 Task: Find connections with filter location Yingbazha with filter topic #communitybuildingwith filter profile language Spanish with filter current company JKCement with filter school INDIRA GANDHI DELHI TECHNICAL UNIVERSITY FOR WOMEN with filter industry Security and Investigations with filter service category Retirement Planning with filter keywords title Physicist
Action: Mouse moved to (460, 482)
Screenshot: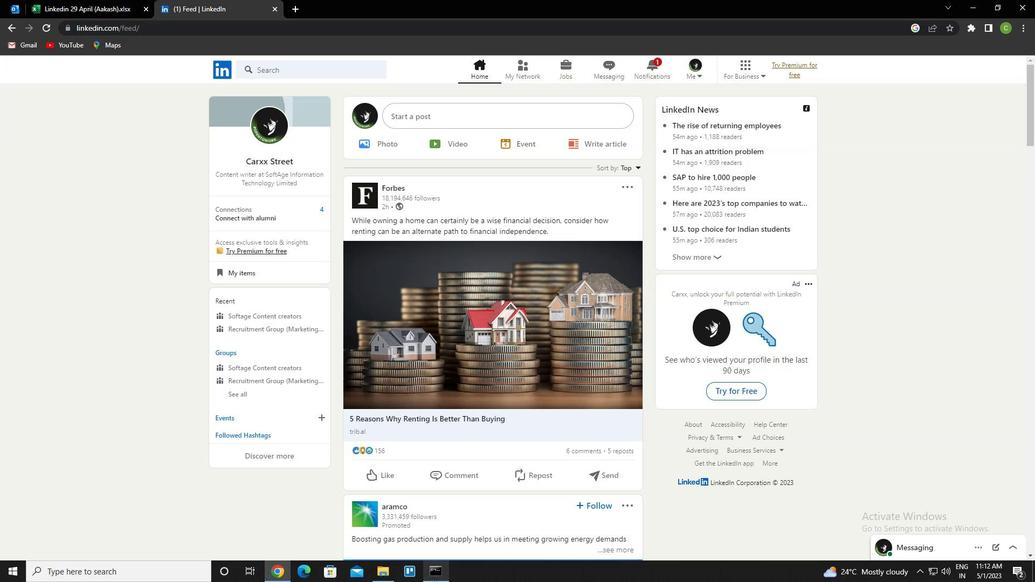 
Action: Mouse scrolled (460, 483) with delta (0, 0)
Screenshot: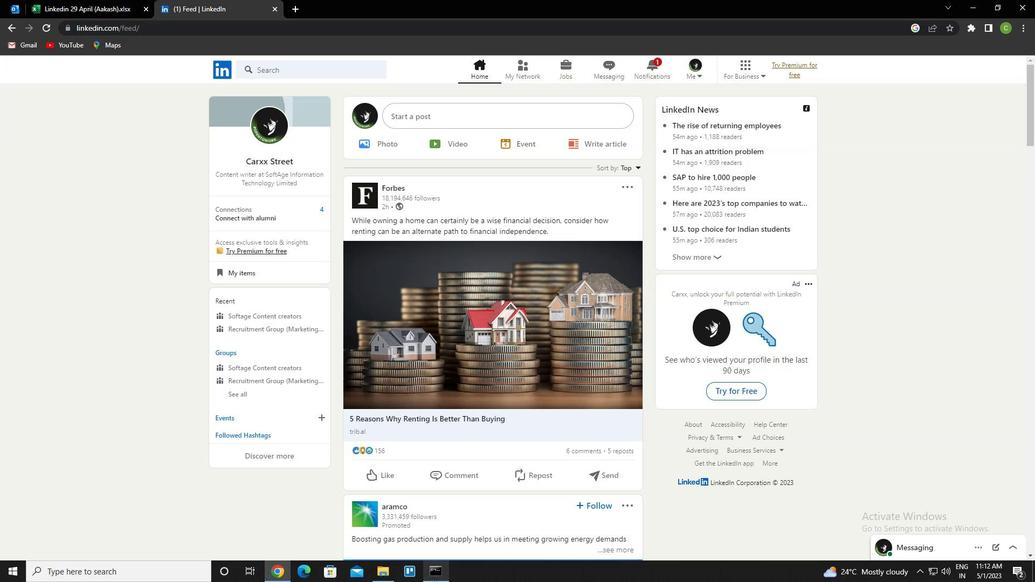 
Action: Mouse moved to (530, 73)
Screenshot: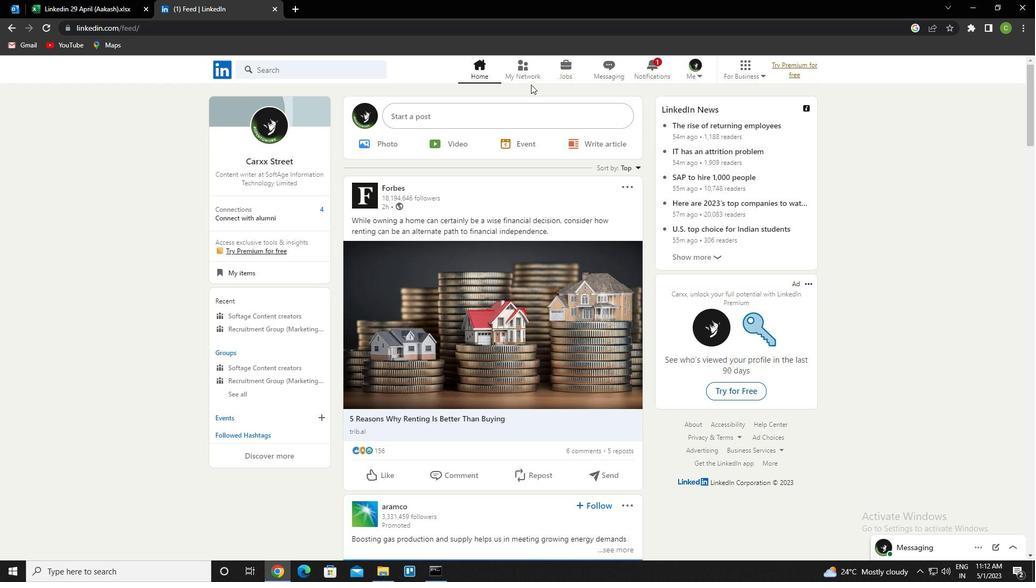 
Action: Mouse pressed left at (530, 73)
Screenshot: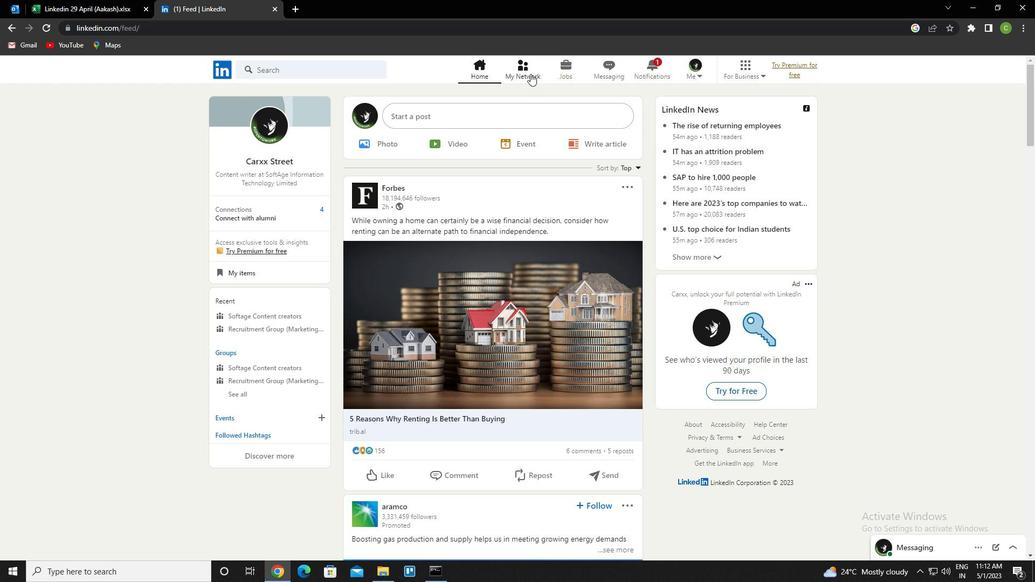 
Action: Mouse moved to (327, 134)
Screenshot: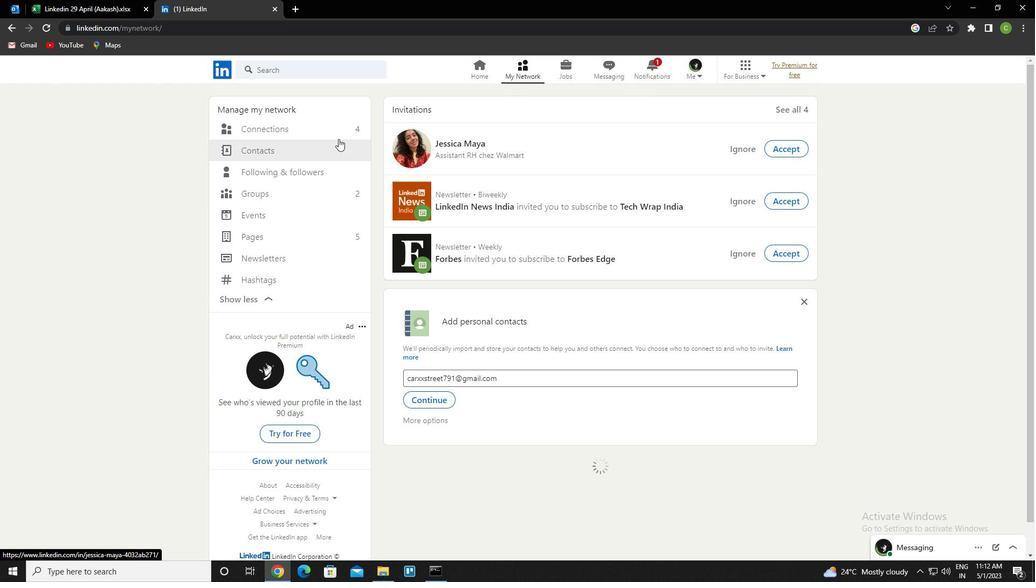 
Action: Mouse pressed left at (327, 134)
Screenshot: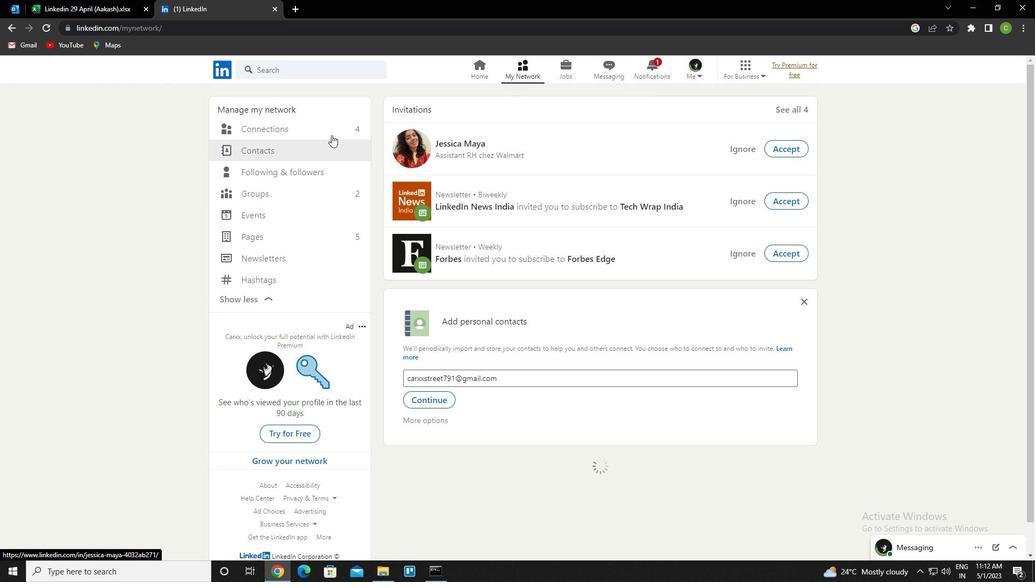 
Action: Mouse moved to (608, 128)
Screenshot: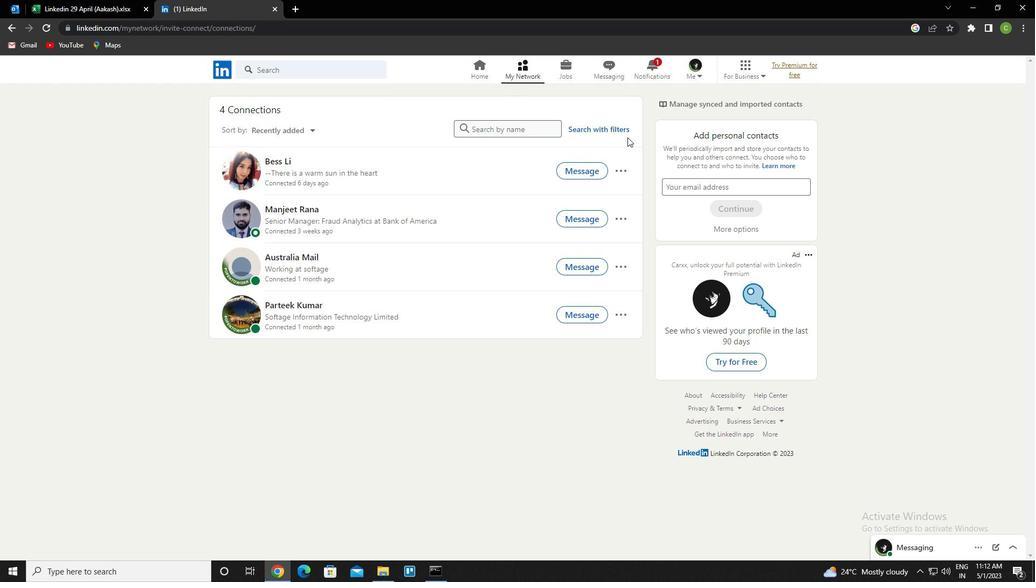 
Action: Mouse pressed left at (608, 128)
Screenshot: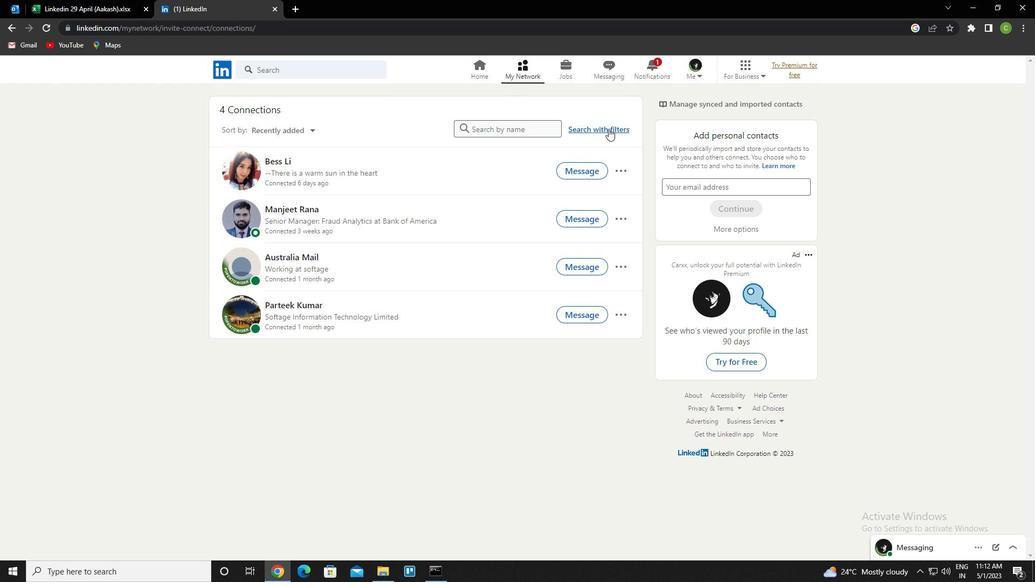 
Action: Mouse moved to (559, 94)
Screenshot: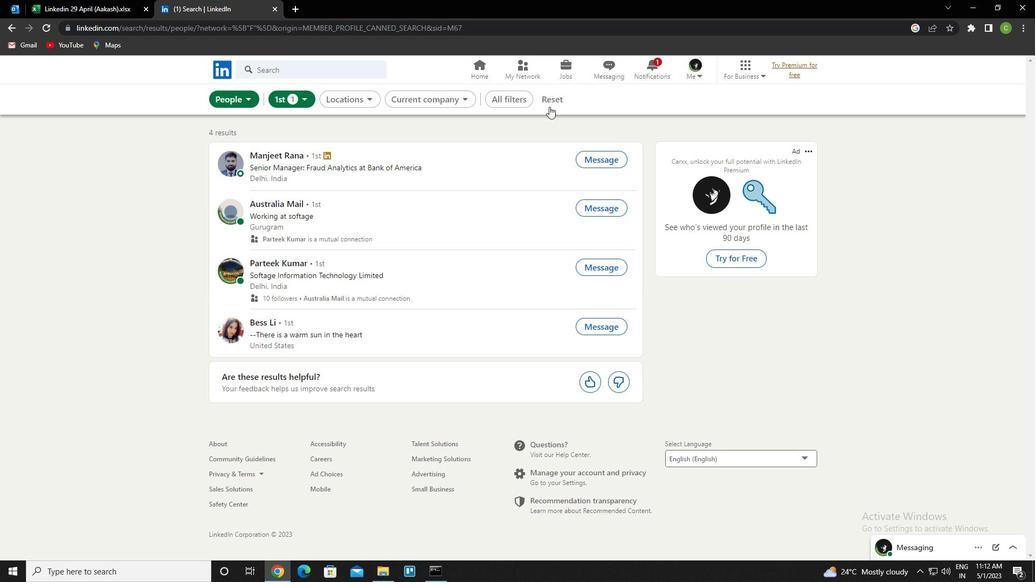 
Action: Mouse pressed left at (559, 94)
Screenshot: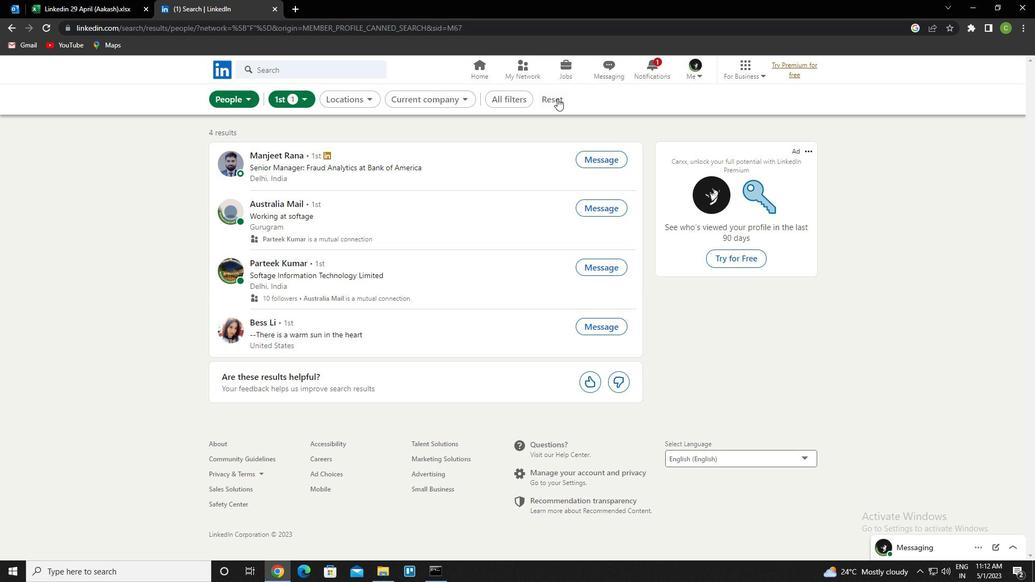 
Action: Mouse moved to (541, 101)
Screenshot: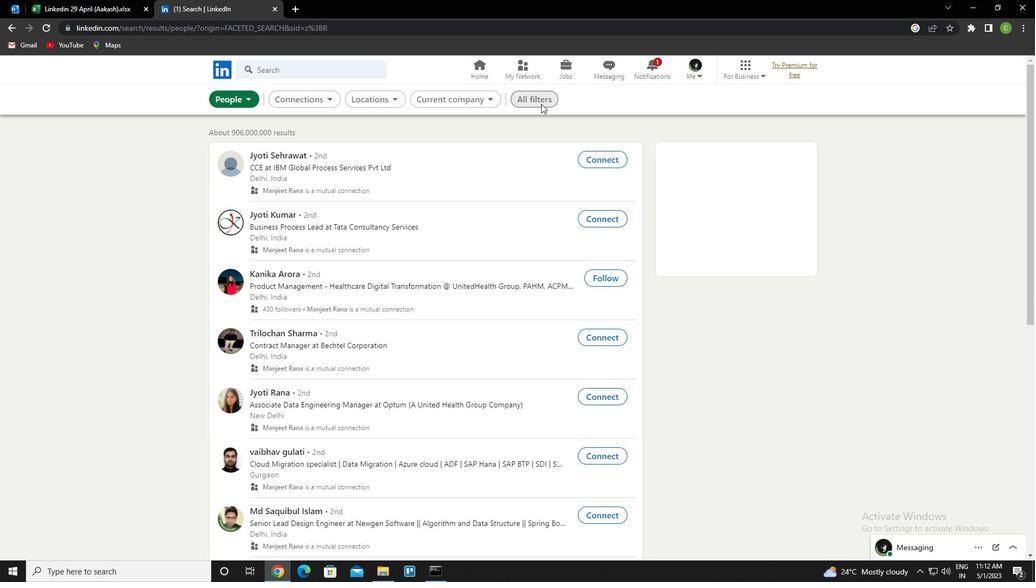 
Action: Mouse pressed left at (541, 101)
Screenshot: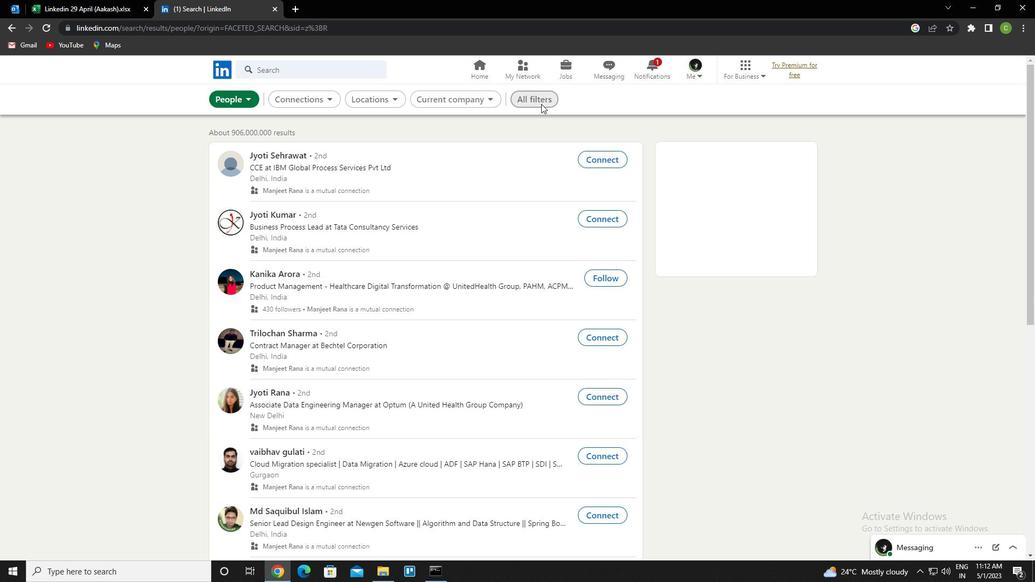 
Action: Mouse moved to (889, 352)
Screenshot: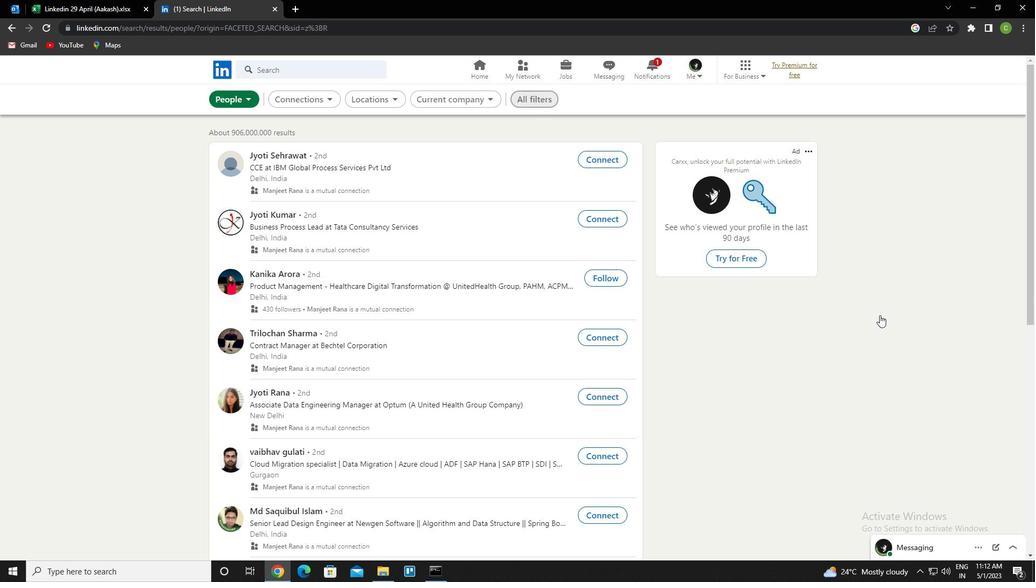 
Action: Mouse scrolled (889, 351) with delta (0, 0)
Screenshot: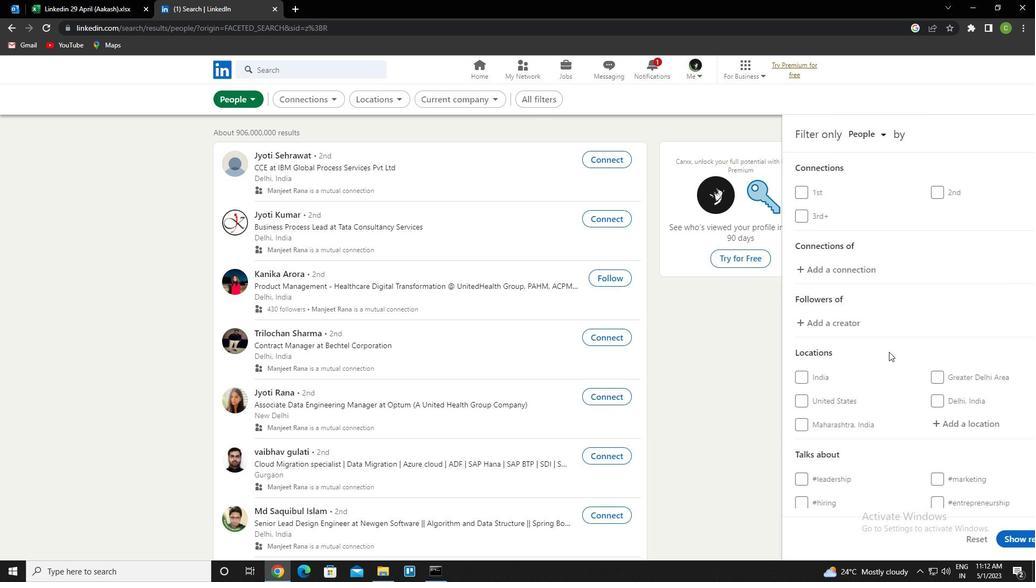 
Action: Mouse scrolled (889, 351) with delta (0, 0)
Screenshot: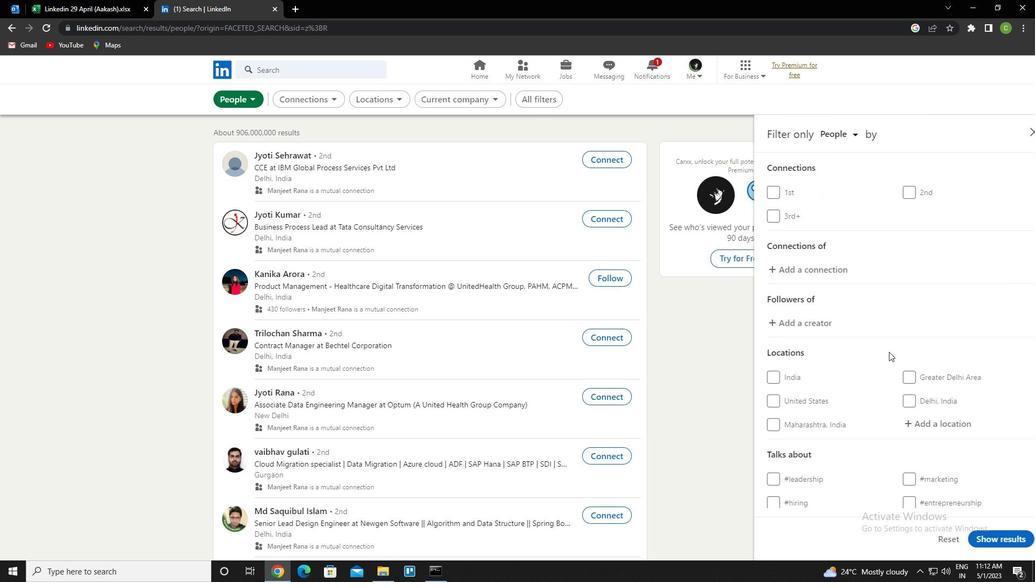 
Action: Mouse scrolled (889, 351) with delta (0, 0)
Screenshot: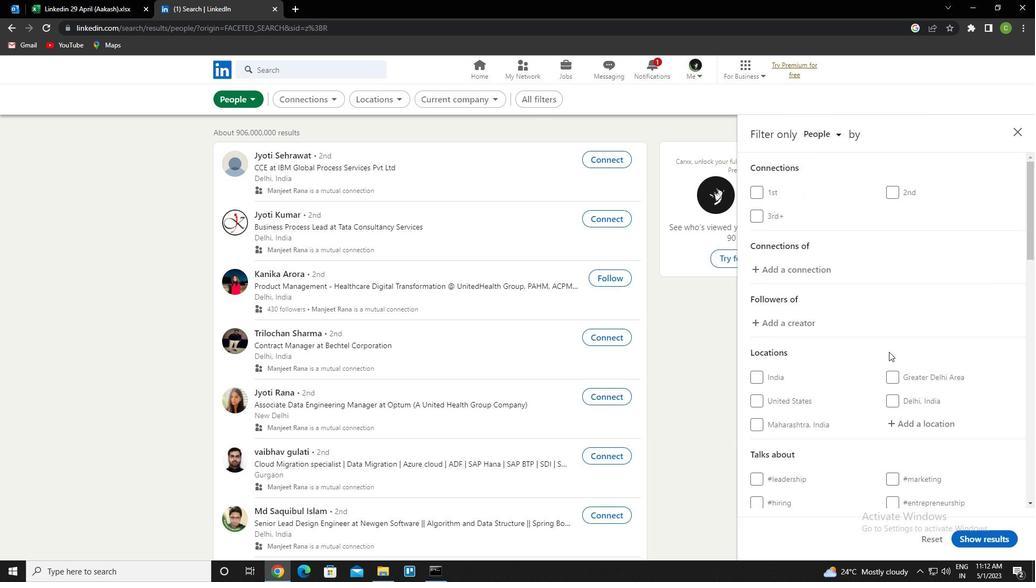 
Action: Mouse moved to (918, 263)
Screenshot: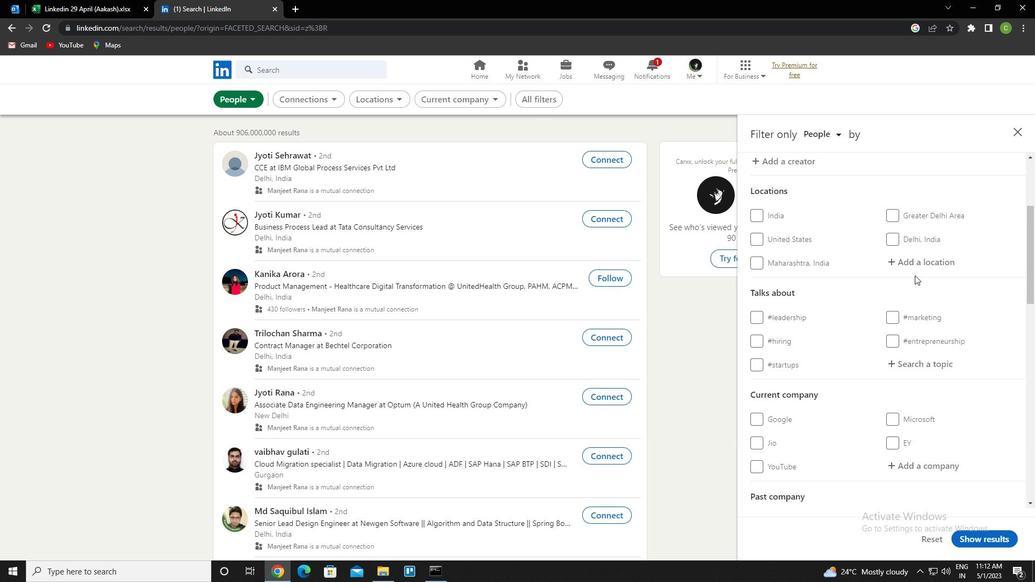 
Action: Mouse pressed left at (918, 263)
Screenshot: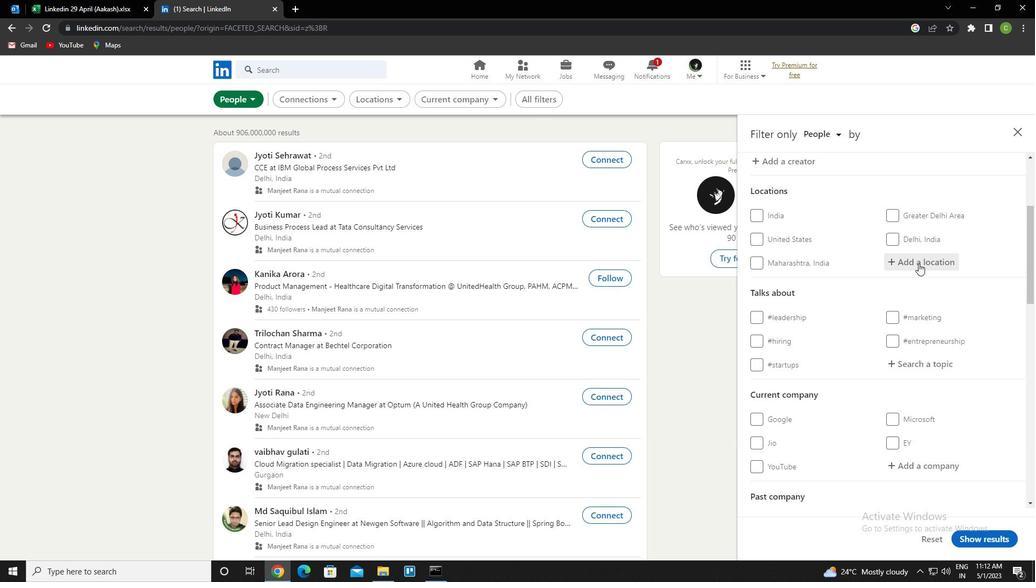 
Action: Key pressed <Key.caps_lock>y<Key.caps_lock>ingbaz<Key.backspace><Key.backspace>anz<Key.backspace><Key.backspace>zha<Key.enter>
Screenshot: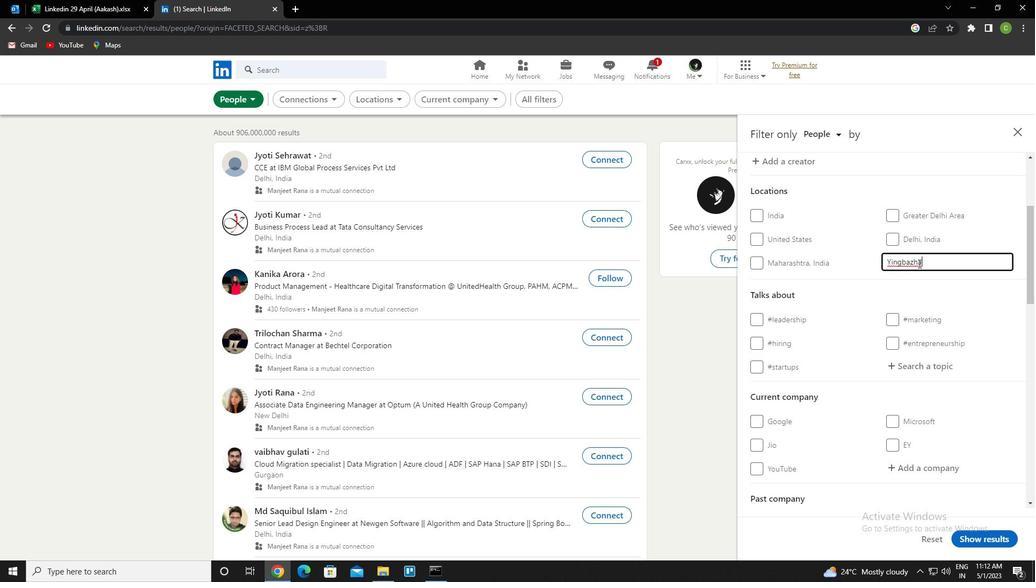 
Action: Mouse moved to (927, 282)
Screenshot: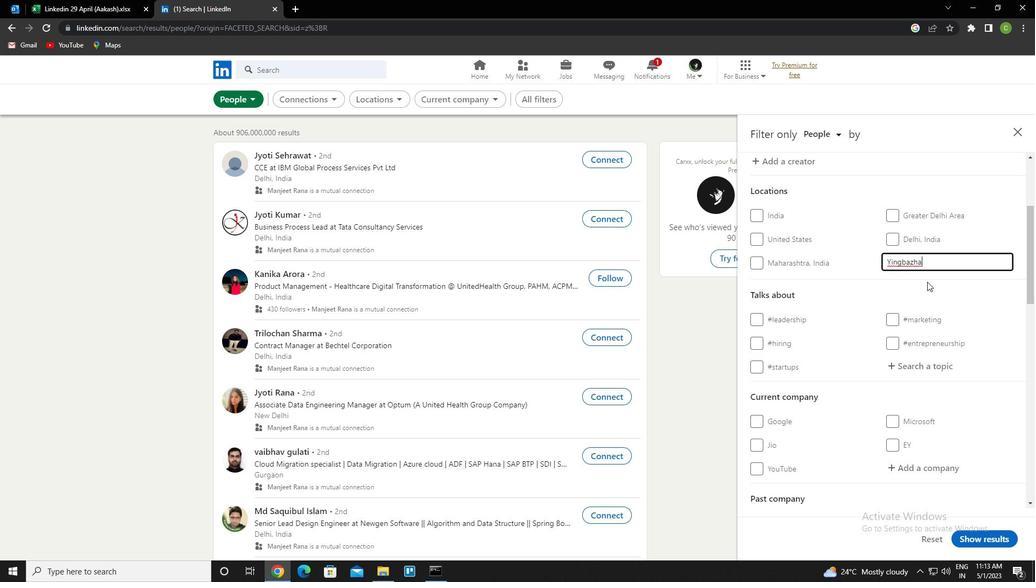 
Action: Mouse scrolled (927, 281) with delta (0, 0)
Screenshot: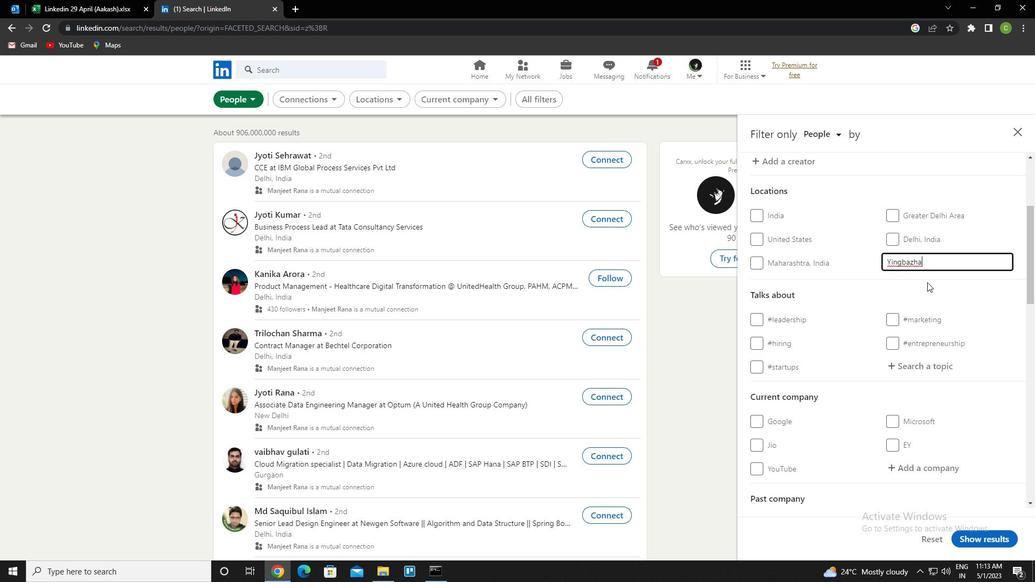 
Action: Mouse scrolled (927, 281) with delta (0, 0)
Screenshot: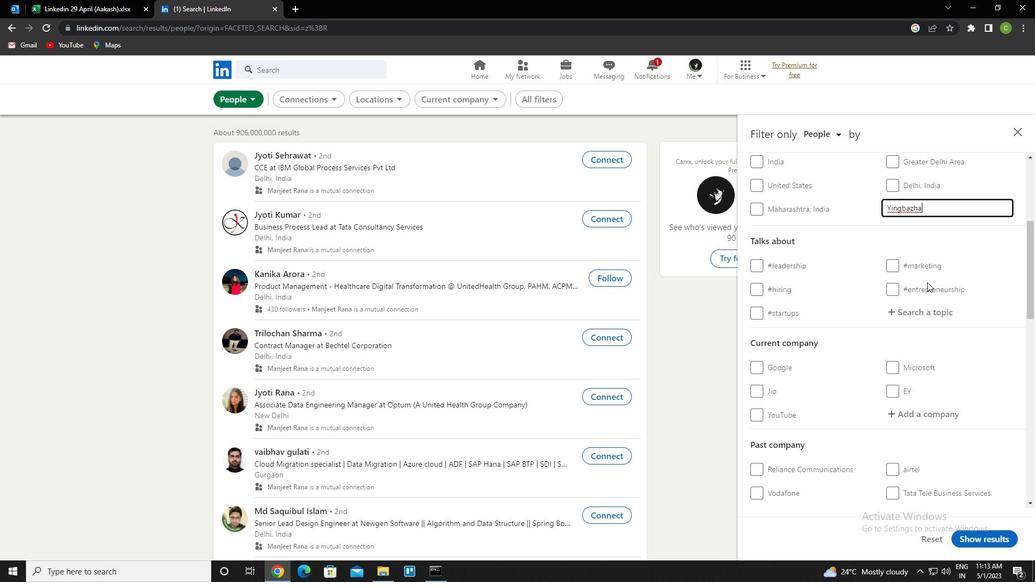 
Action: Mouse moved to (917, 256)
Screenshot: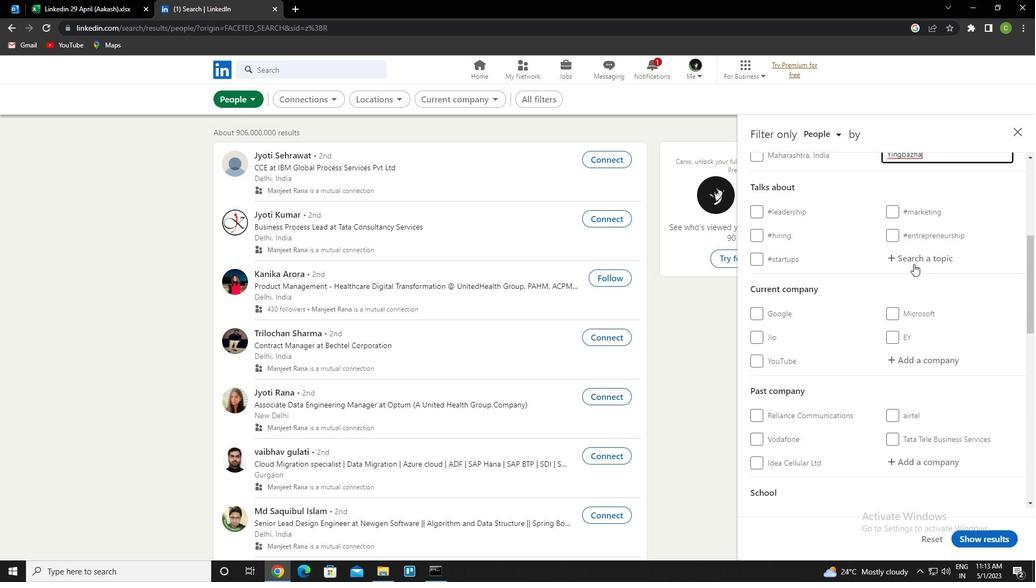 
Action: Mouse pressed left at (917, 256)
Screenshot: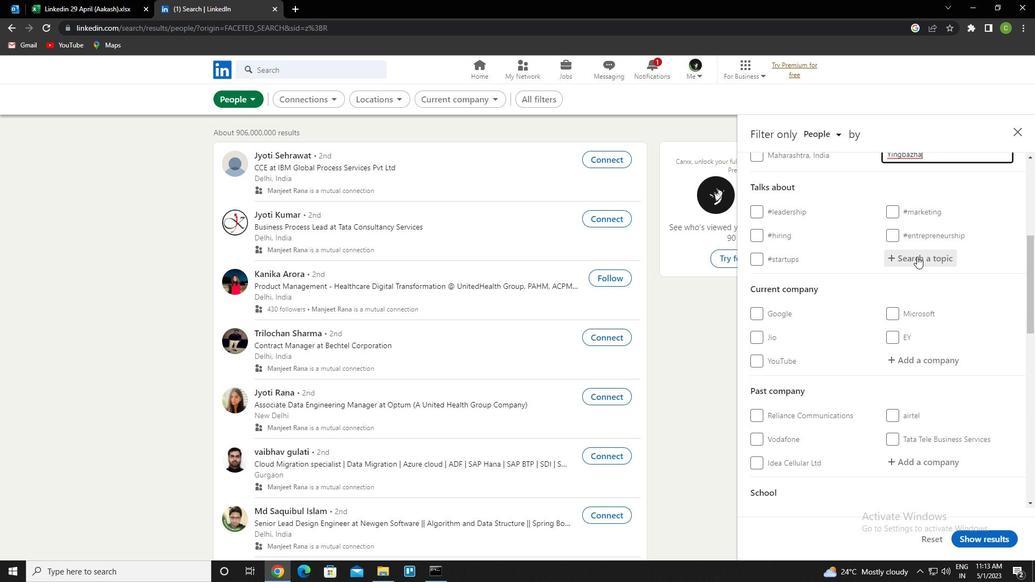 
Action: Key pressed commut<Key.backspace>niy<Key.backspace>ty<Key.down><Key.enter>
Screenshot: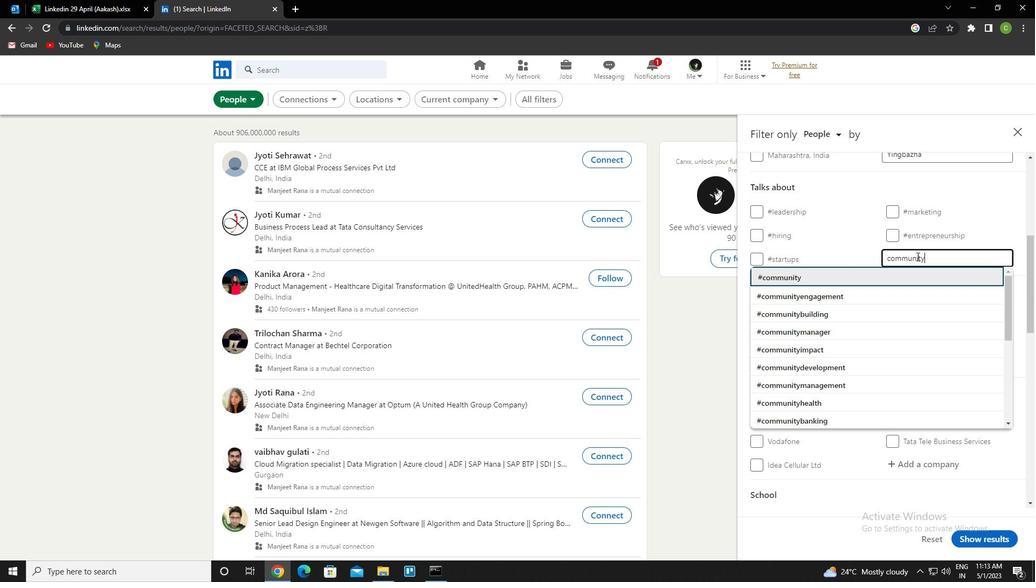 
Action: Mouse scrolled (917, 256) with delta (0, 0)
Screenshot: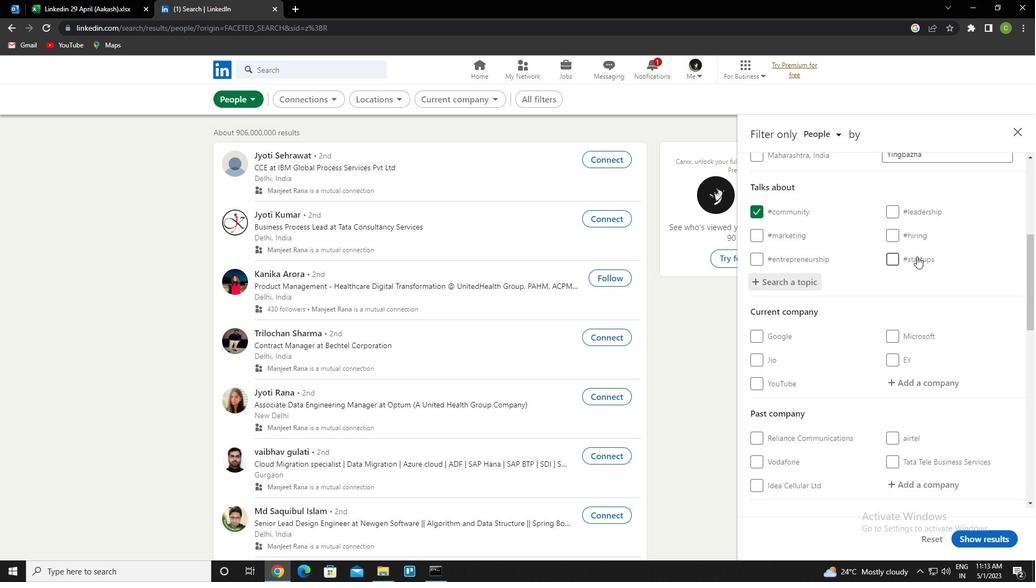 
Action: Mouse scrolled (917, 256) with delta (0, 0)
Screenshot: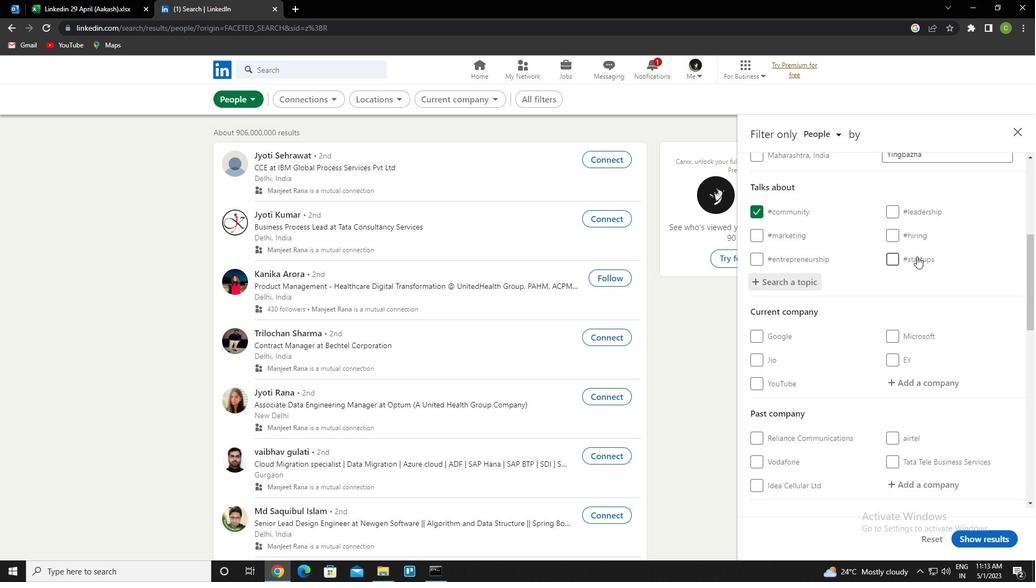 
Action: Mouse scrolled (917, 257) with delta (0, 0)
Screenshot: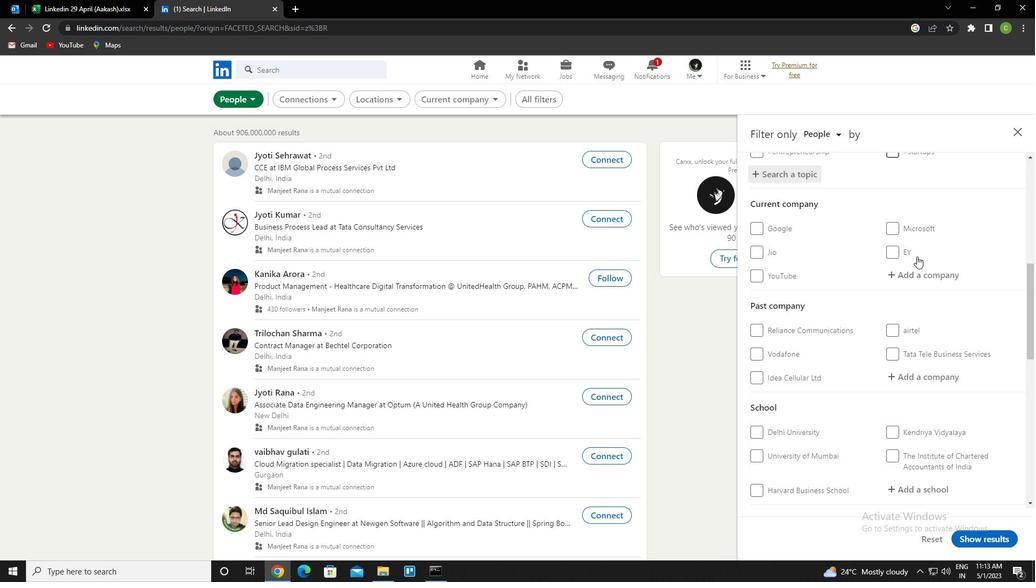 
Action: Mouse scrolled (917, 256) with delta (0, 0)
Screenshot: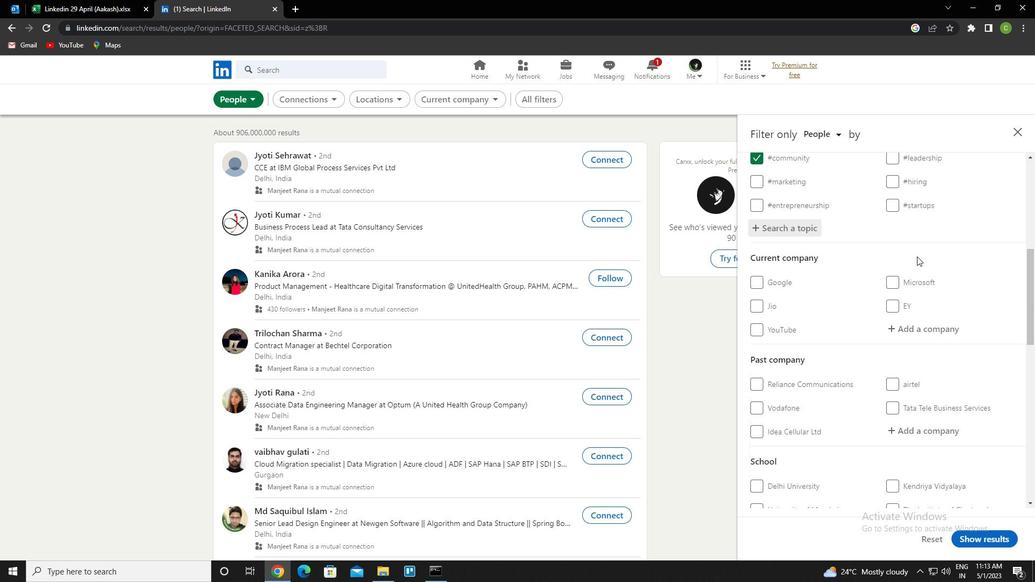 
Action: Mouse scrolled (917, 256) with delta (0, 0)
Screenshot: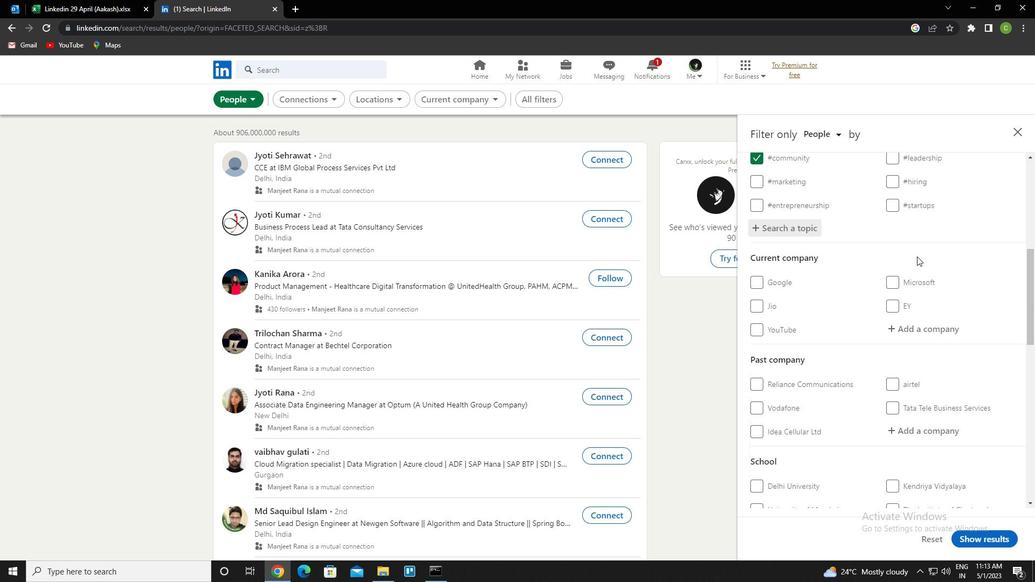 
Action: Mouse scrolled (917, 256) with delta (0, 0)
Screenshot: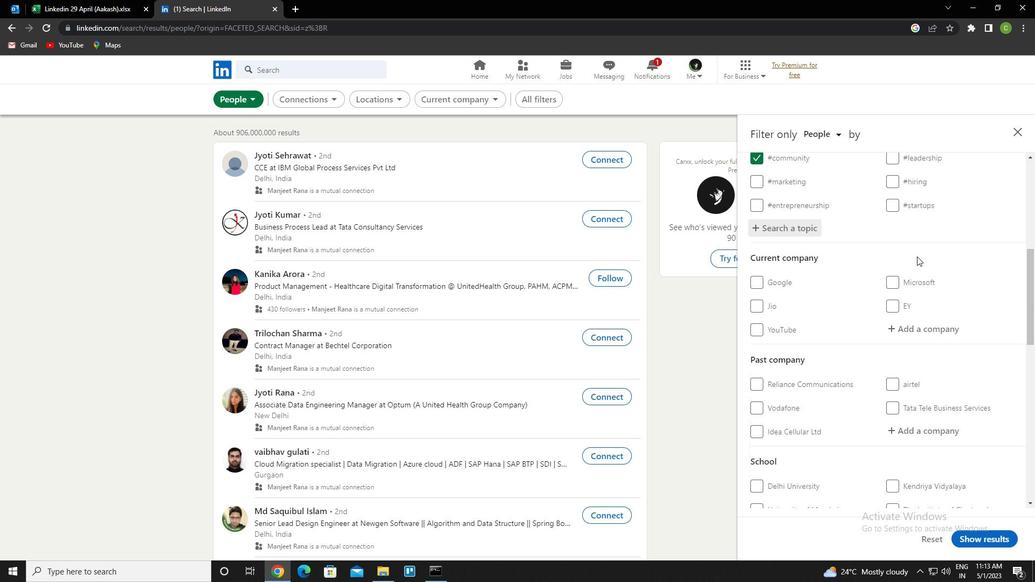 
Action: Mouse scrolled (917, 256) with delta (0, 0)
Screenshot: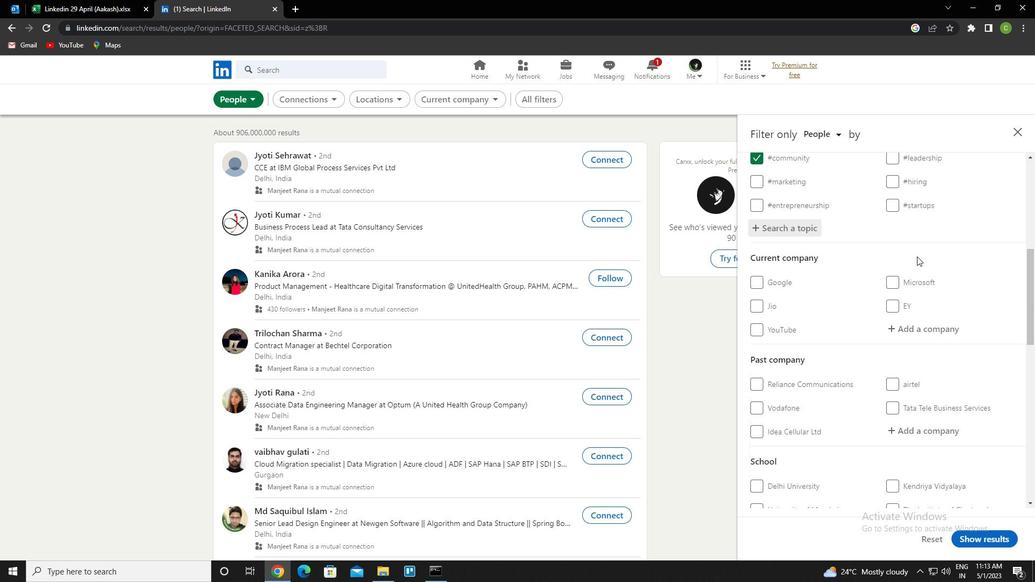 
Action: Mouse scrolled (917, 256) with delta (0, 0)
Screenshot: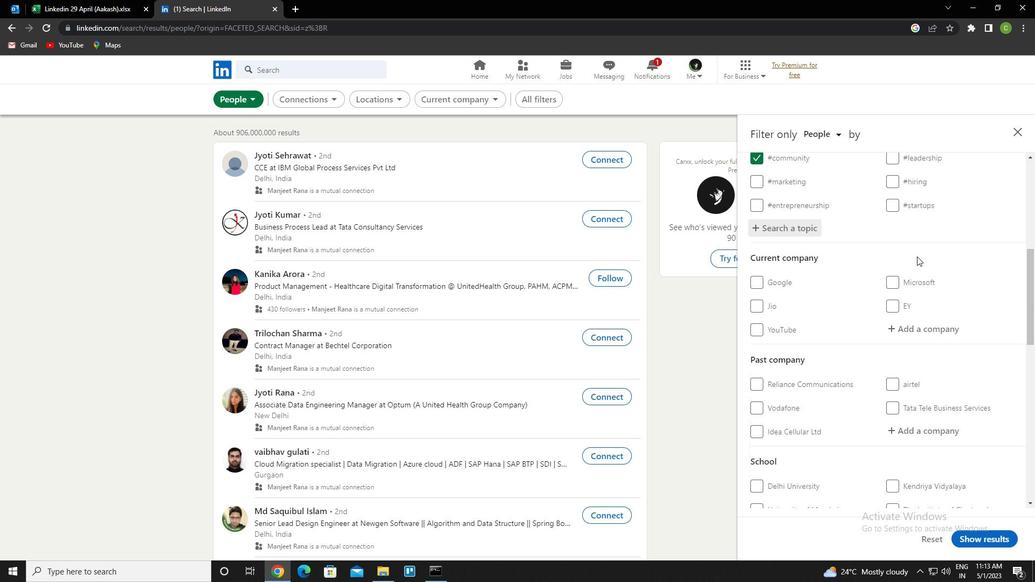 
Action: Mouse scrolled (917, 256) with delta (0, 0)
Screenshot: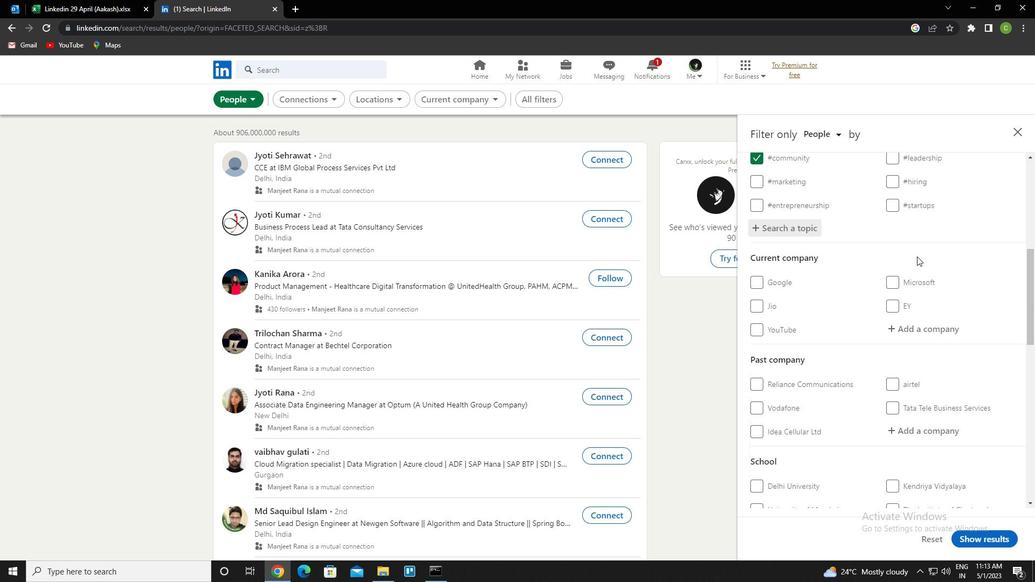 
Action: Mouse scrolled (917, 256) with delta (0, 0)
Screenshot: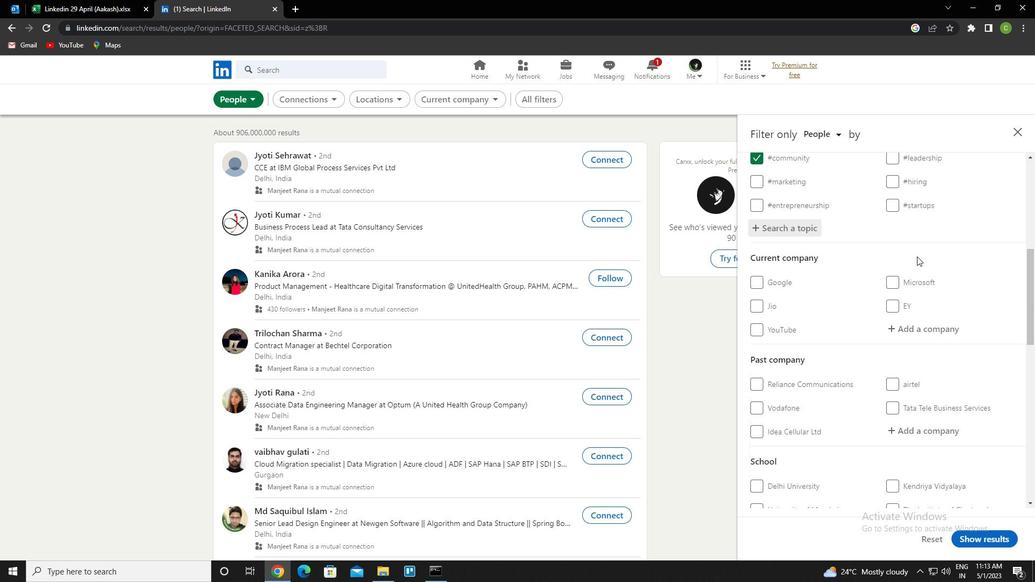 
Action: Mouse moved to (758, 353)
Screenshot: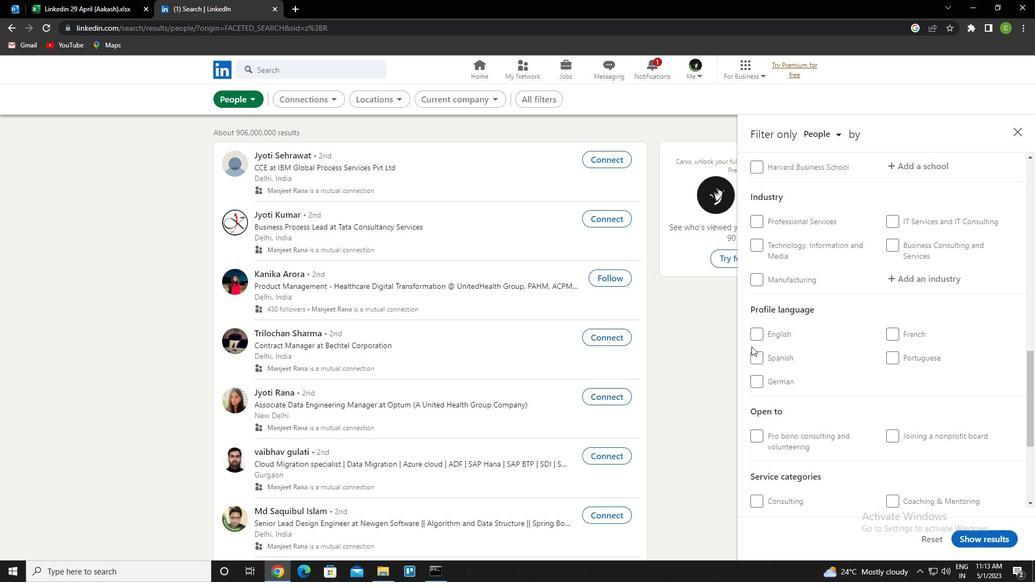 
Action: Mouse pressed left at (758, 353)
Screenshot: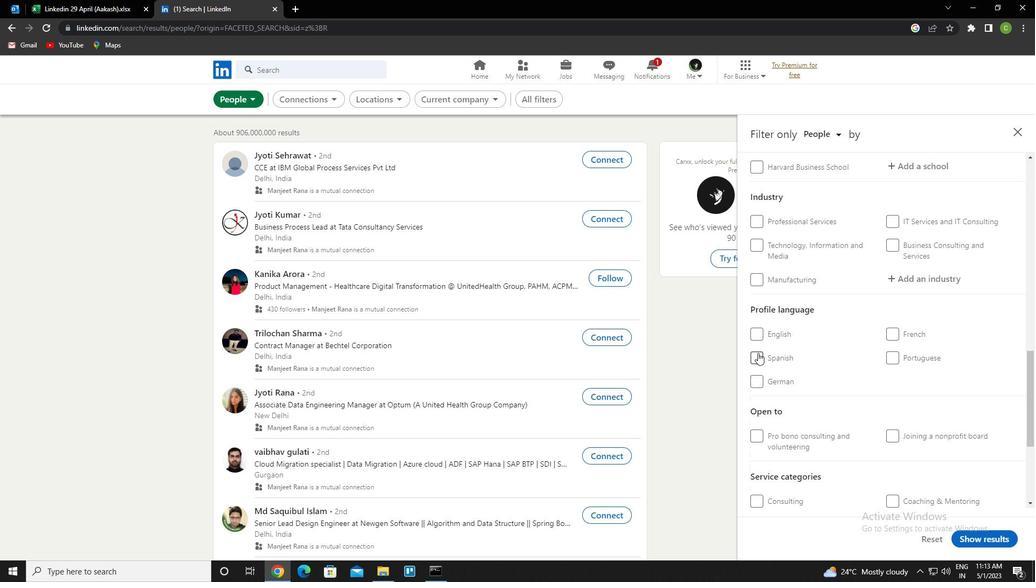 
Action: Mouse moved to (786, 355)
Screenshot: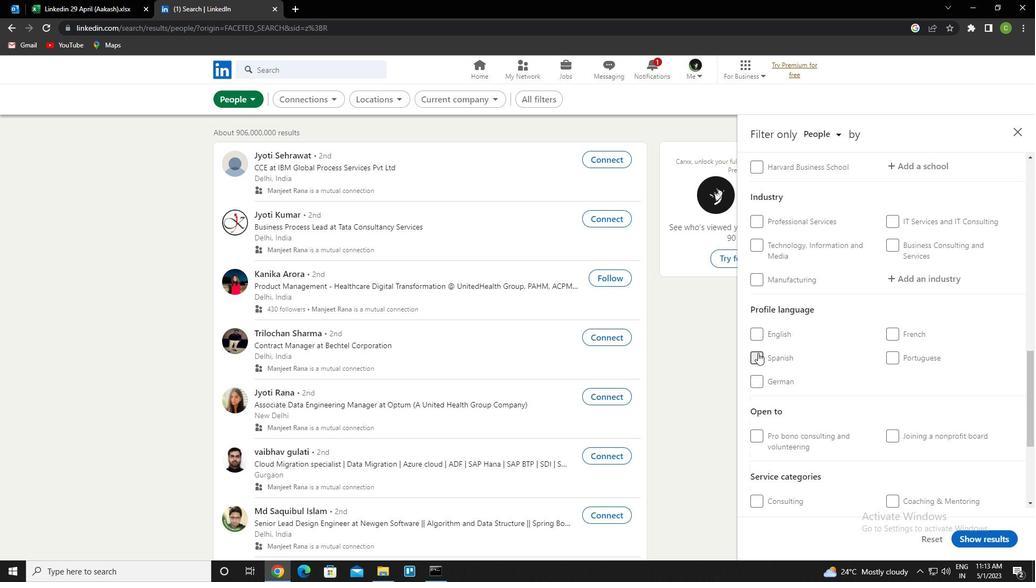
Action: Mouse scrolled (786, 356) with delta (0, 0)
Screenshot: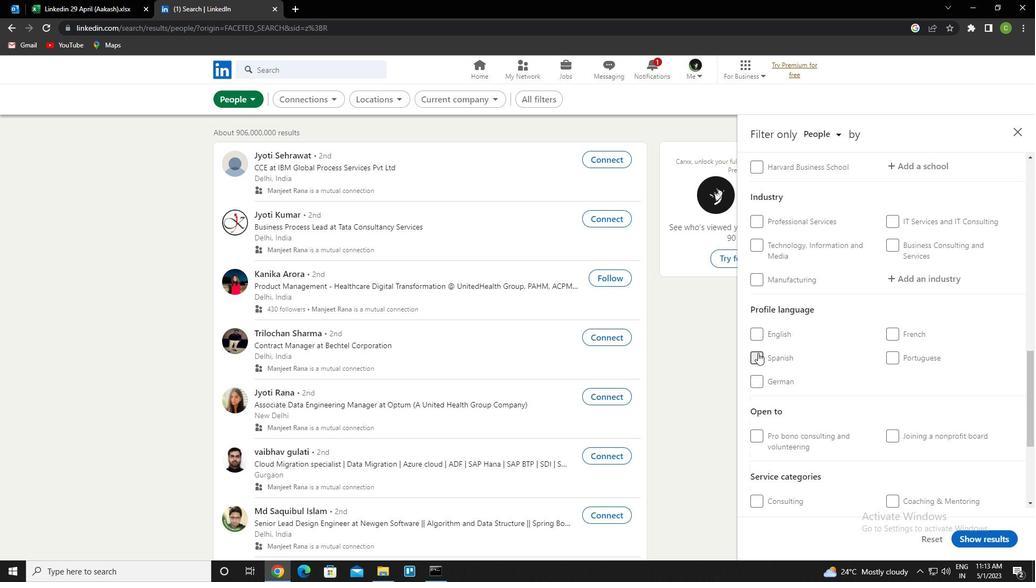 
Action: Mouse moved to (786, 355)
Screenshot: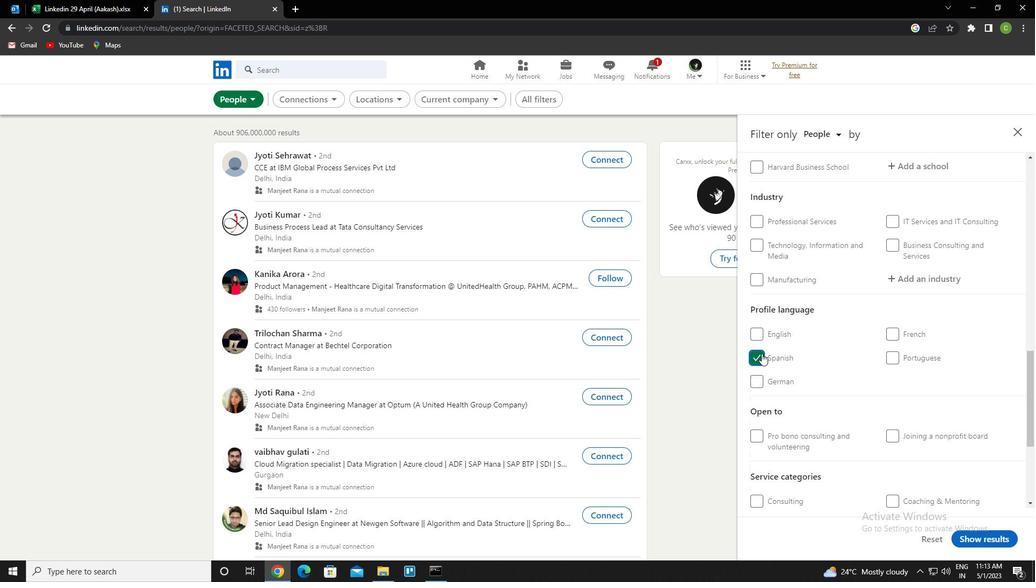
Action: Mouse scrolled (786, 355) with delta (0, 0)
Screenshot: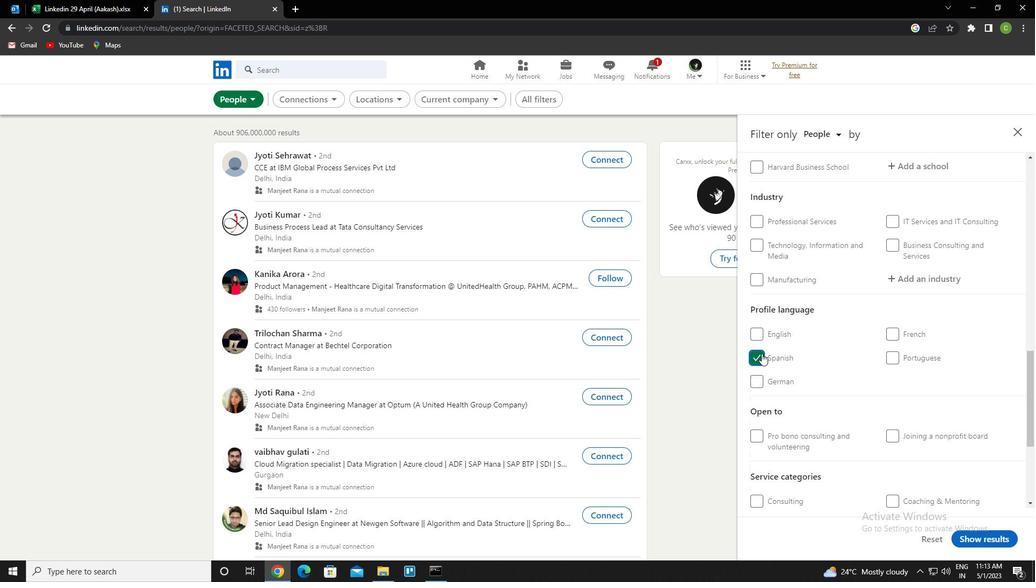 
Action: Mouse scrolled (786, 355) with delta (0, 0)
Screenshot: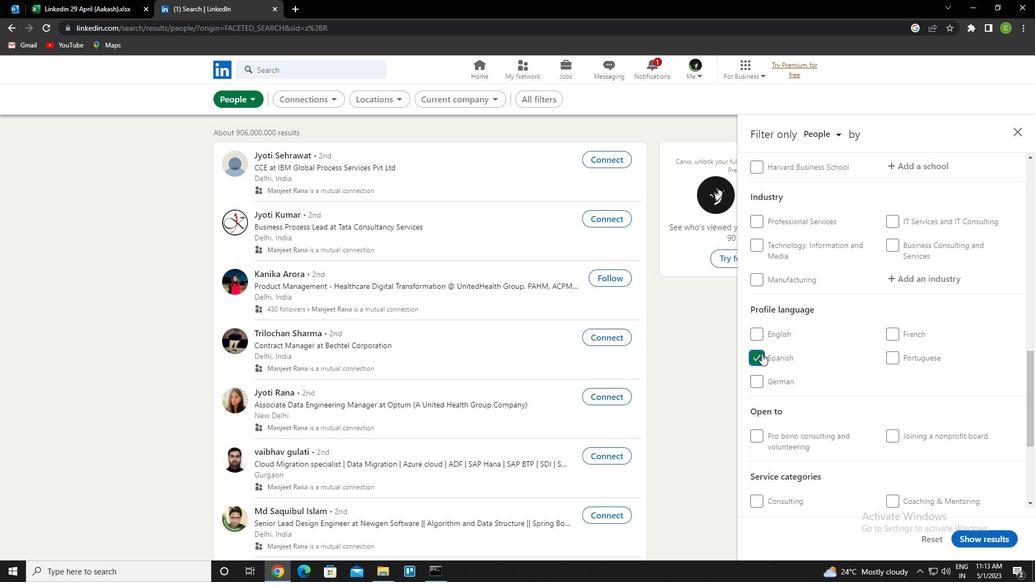 
Action: Mouse scrolled (786, 355) with delta (0, 0)
Screenshot: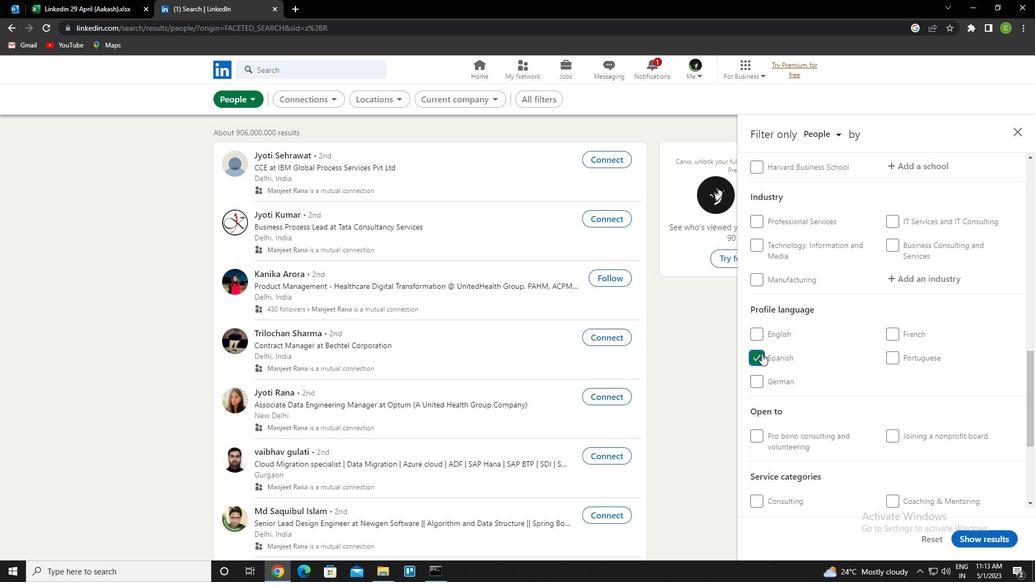
Action: Mouse moved to (788, 355)
Screenshot: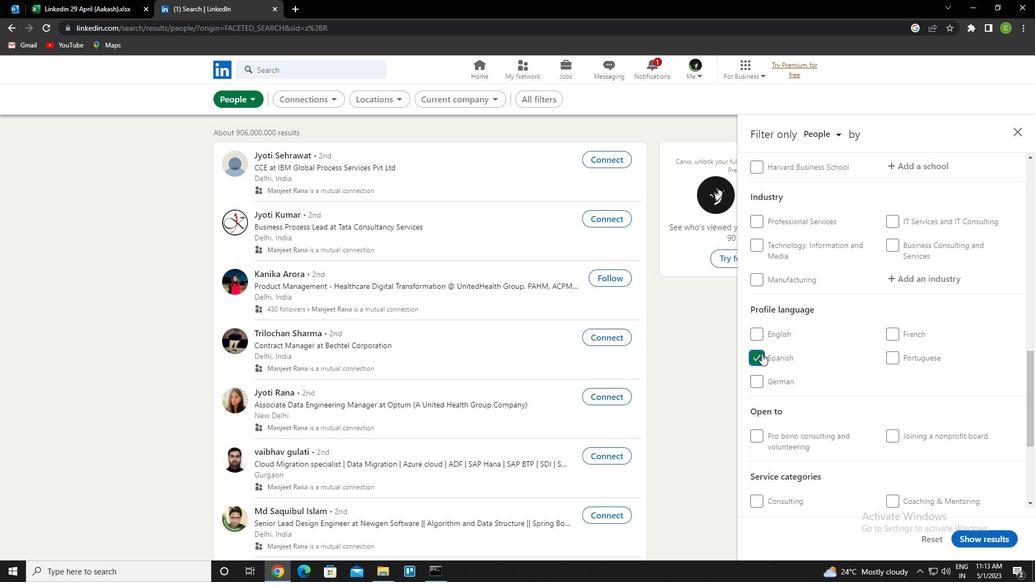 
Action: Mouse scrolled (788, 355) with delta (0, 0)
Screenshot: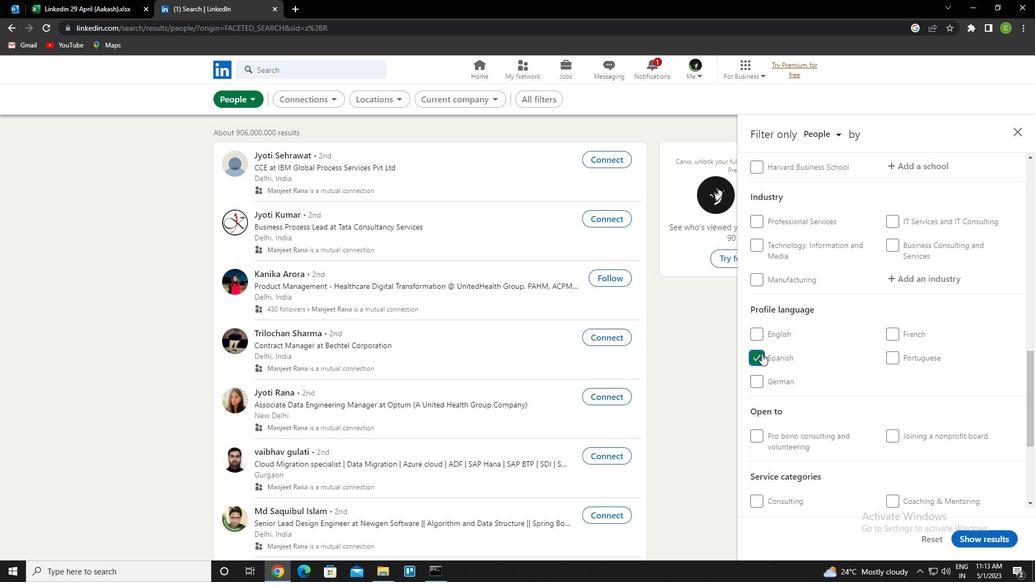 
Action: Mouse moved to (790, 355)
Screenshot: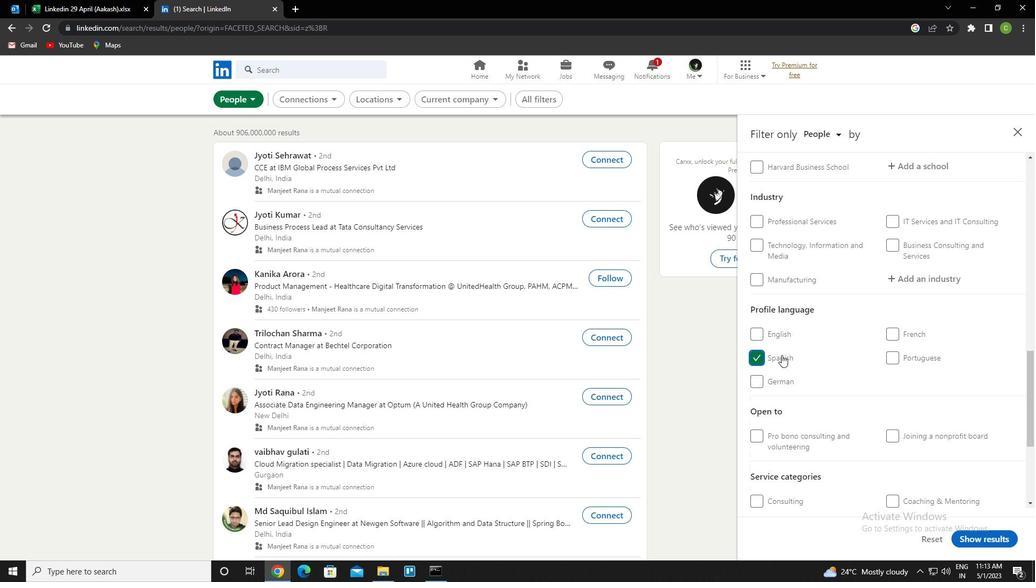 
Action: Mouse scrolled (790, 355) with delta (0, 0)
Screenshot: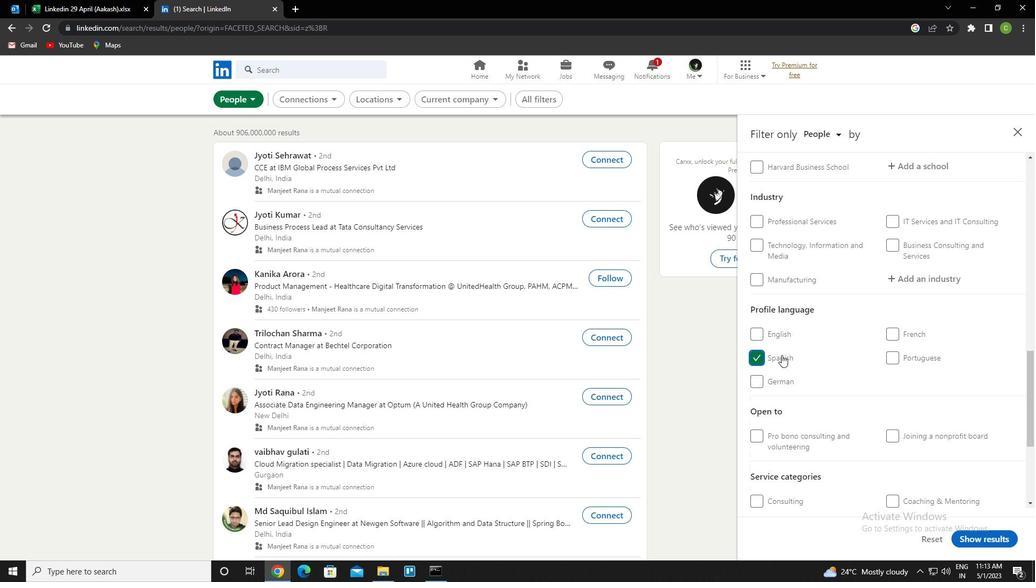 
Action: Mouse moved to (791, 354)
Screenshot: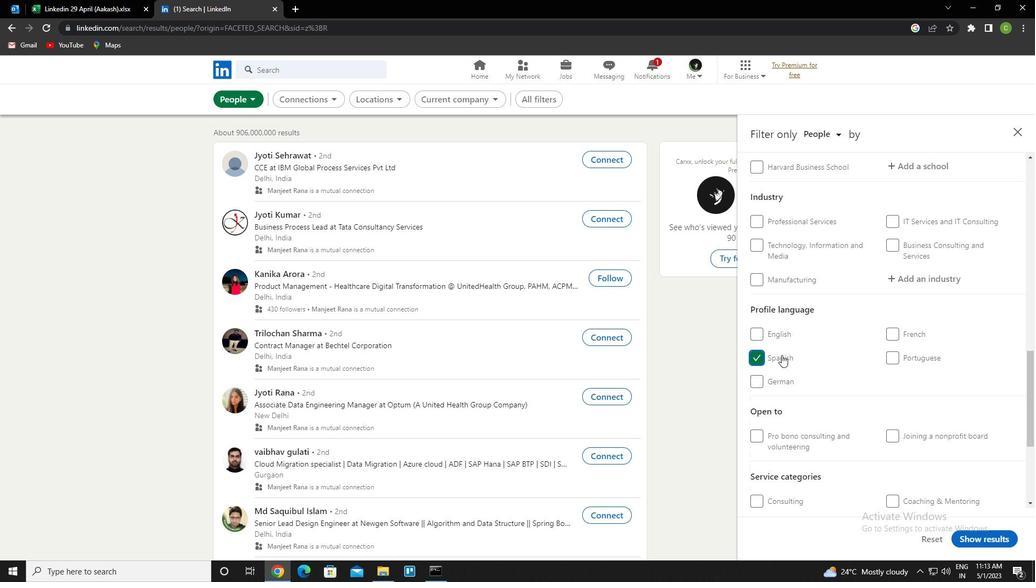 
Action: Mouse scrolled (791, 354) with delta (0, 0)
Screenshot: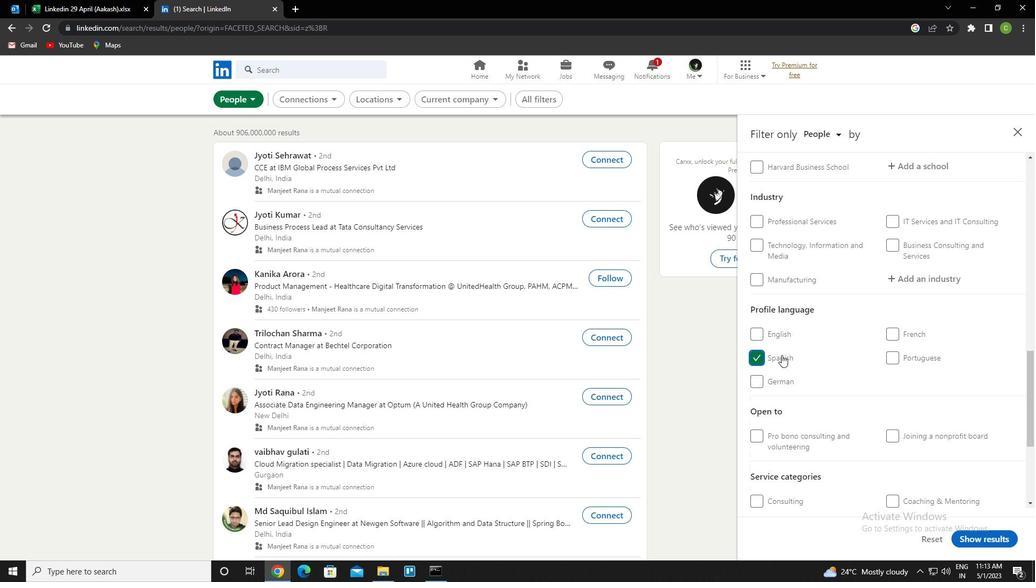 
Action: Mouse moved to (919, 331)
Screenshot: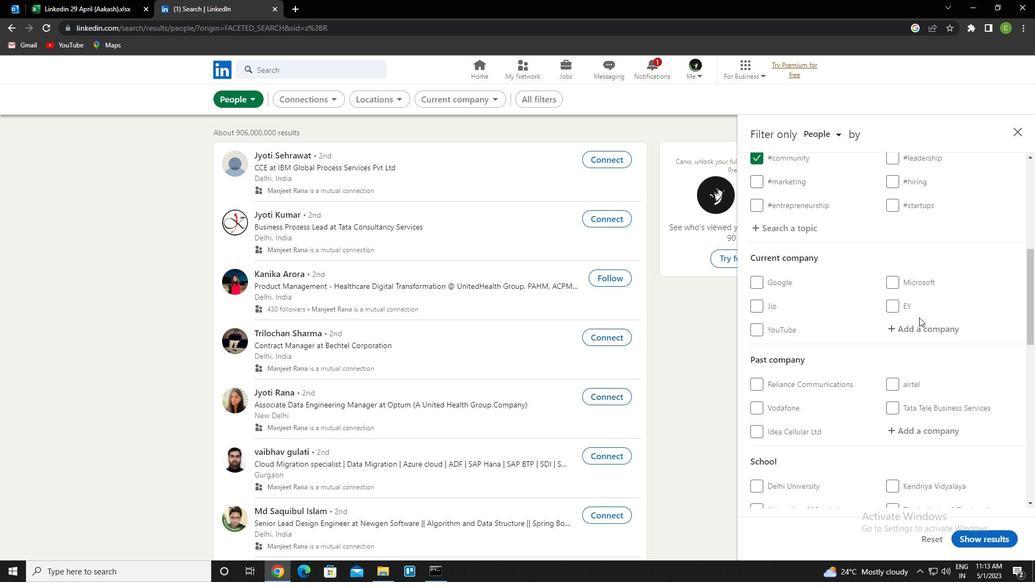 
Action: Mouse pressed left at (919, 331)
Screenshot: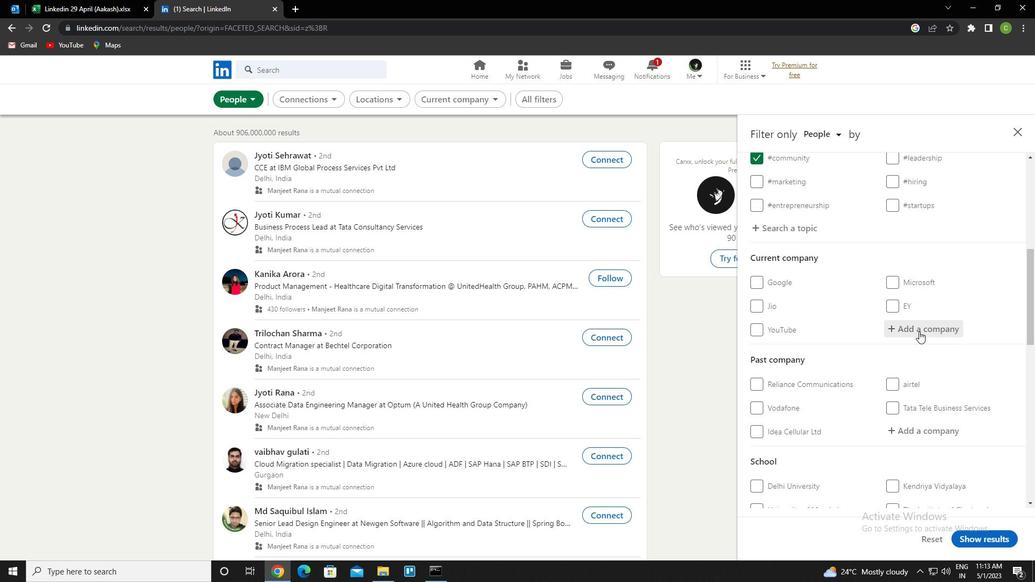 
Action: Key pressed jkcement<Key.down><Key.enter>
Screenshot: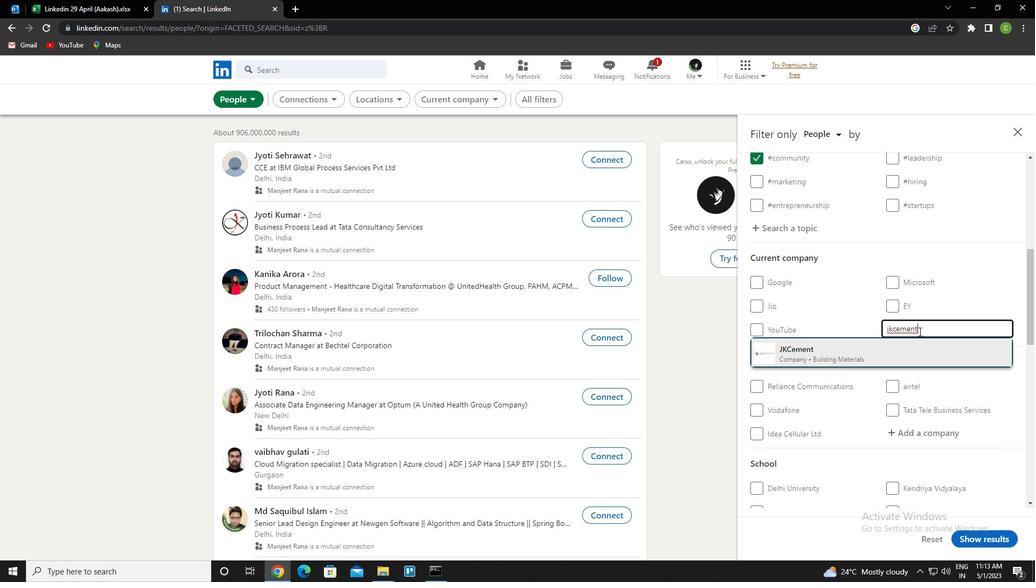 
Action: Mouse scrolled (919, 331) with delta (0, 0)
Screenshot: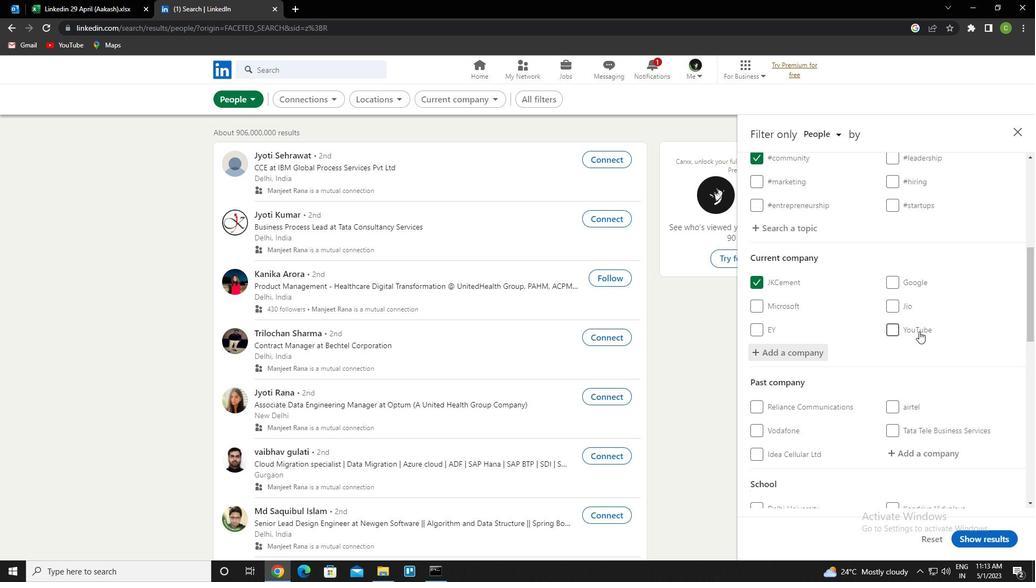 
Action: Mouse scrolled (919, 331) with delta (0, 0)
Screenshot: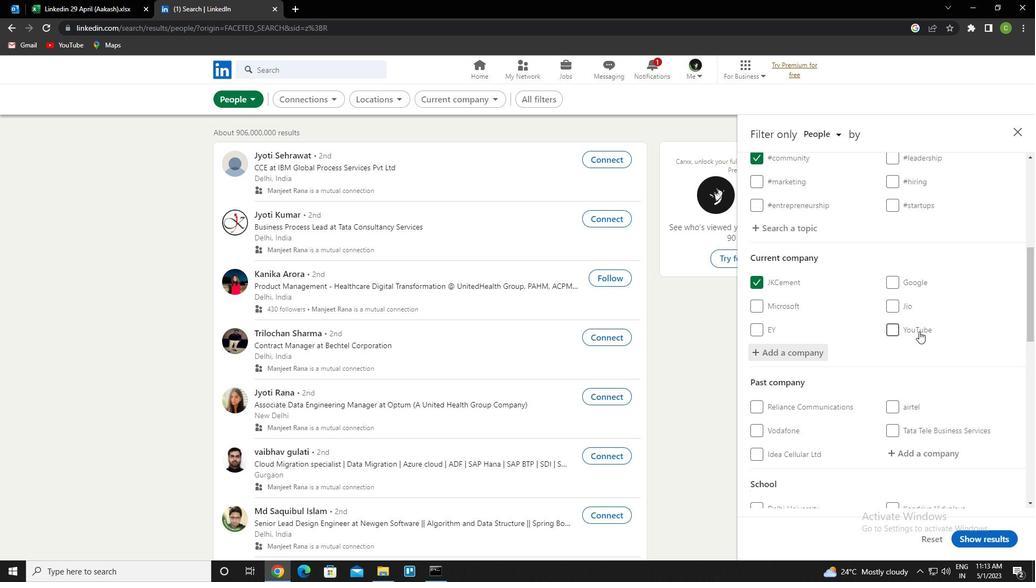 
Action: Mouse moved to (889, 418)
Screenshot: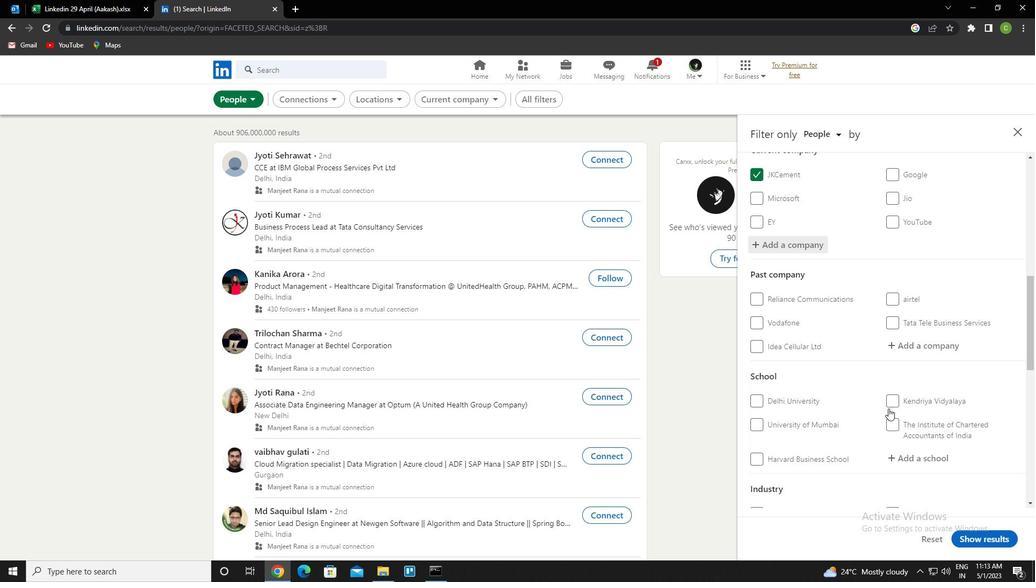 
Action: Mouse scrolled (889, 417) with delta (0, 0)
Screenshot: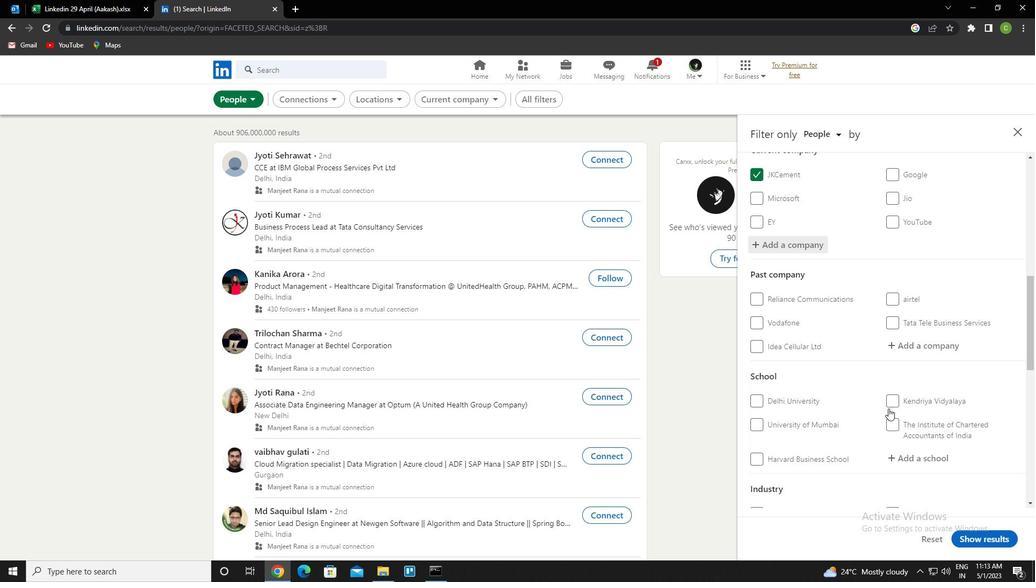 
Action: Mouse moved to (892, 428)
Screenshot: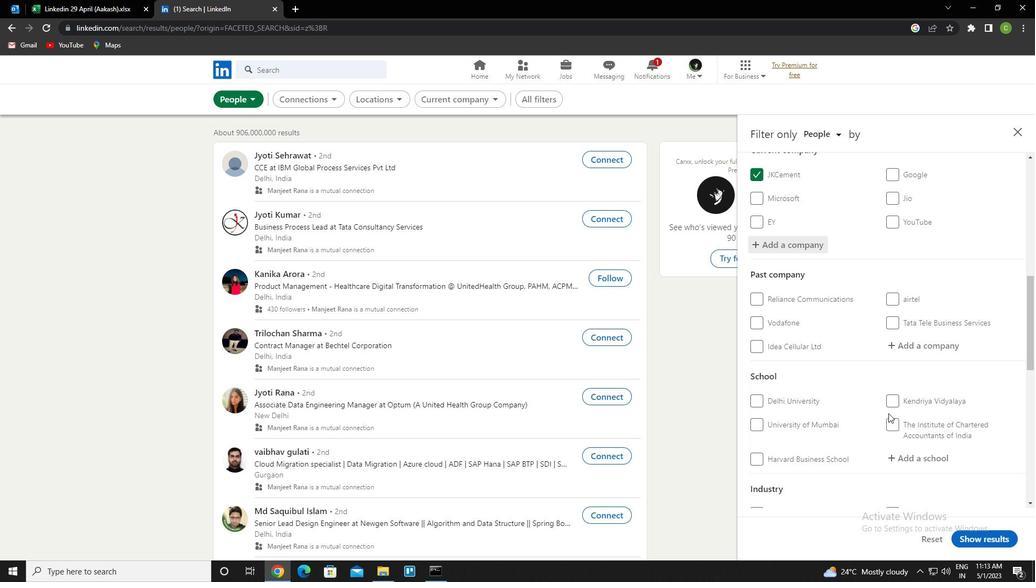 
Action: Mouse scrolled (892, 427) with delta (0, 0)
Screenshot: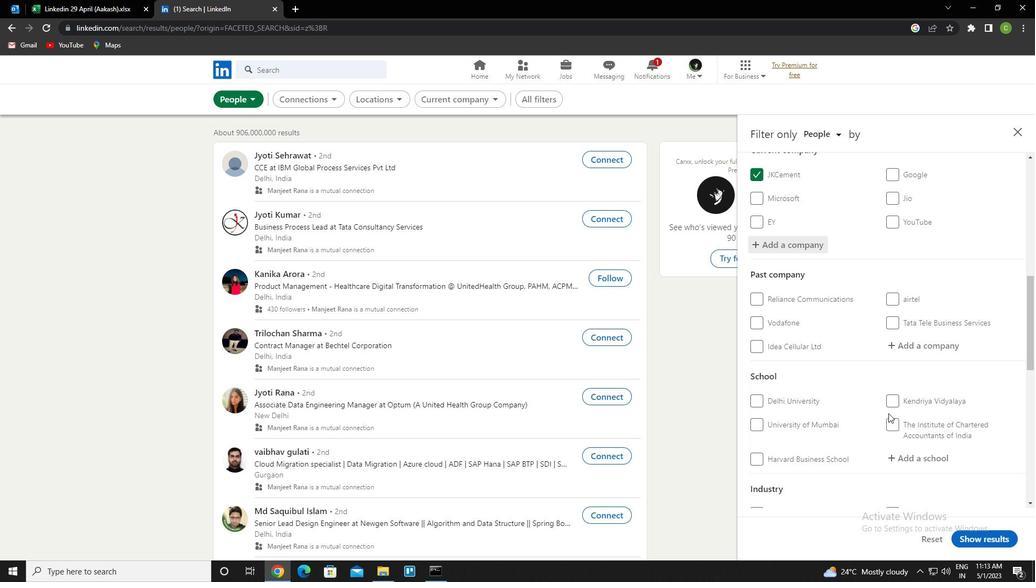 
Action: Mouse moved to (925, 351)
Screenshot: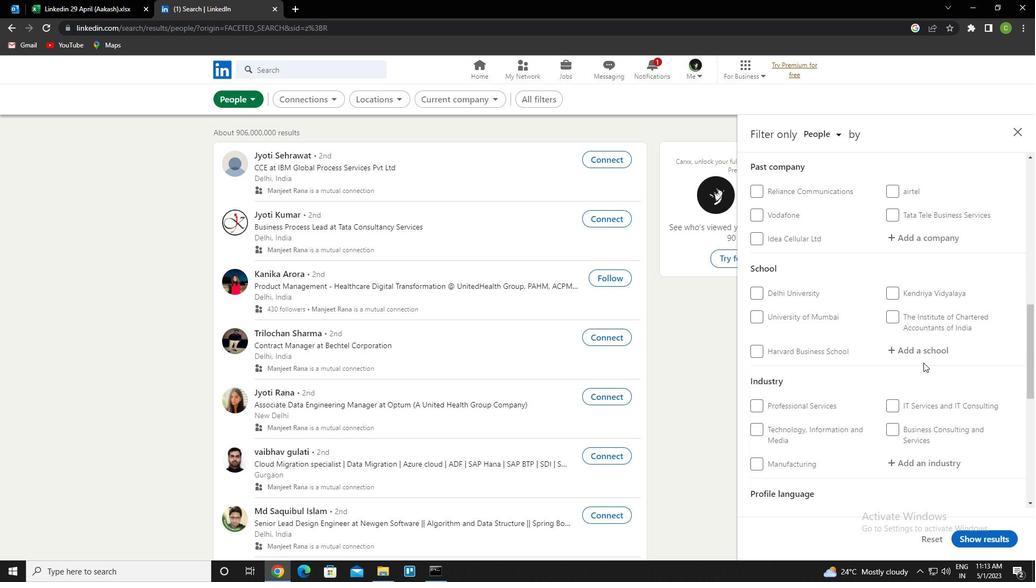 
Action: Mouse pressed left at (925, 351)
Screenshot: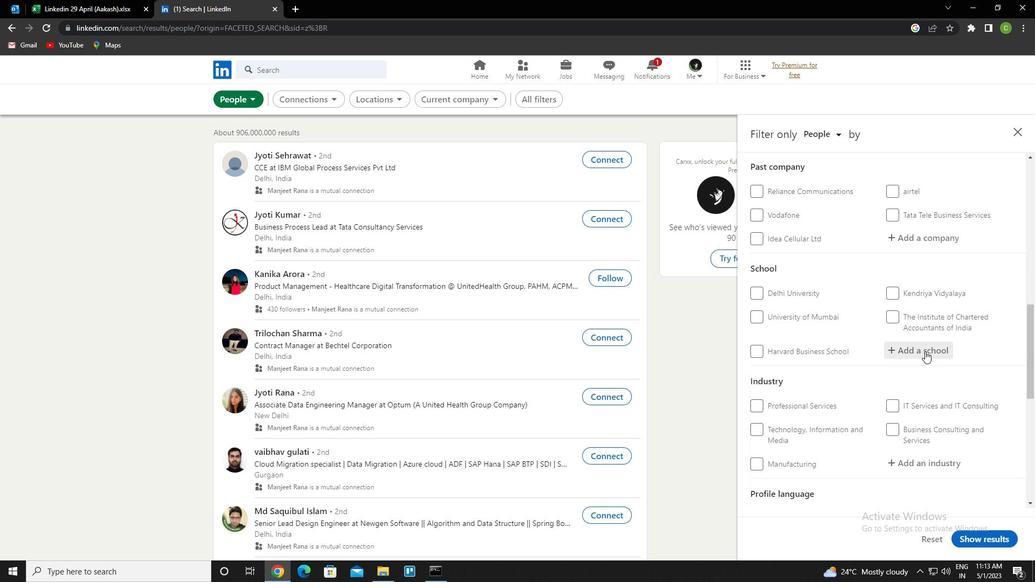 
Action: Key pressed <Key.caps_lock>indira<Key.space>gandhi<Key.down><Key.down><Key.down><Key.enter>
Screenshot: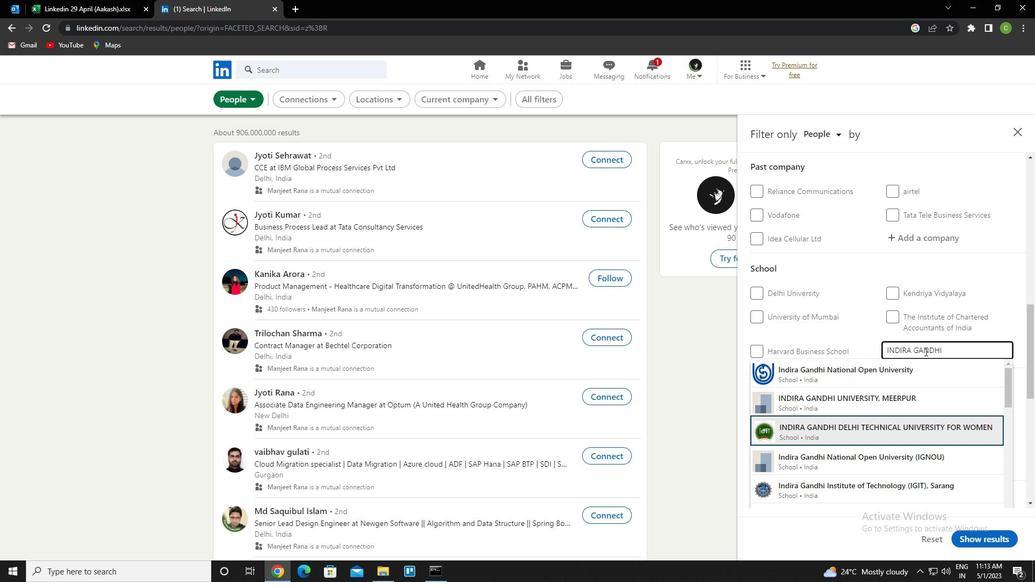 
Action: Mouse scrolled (925, 350) with delta (0, 0)
Screenshot: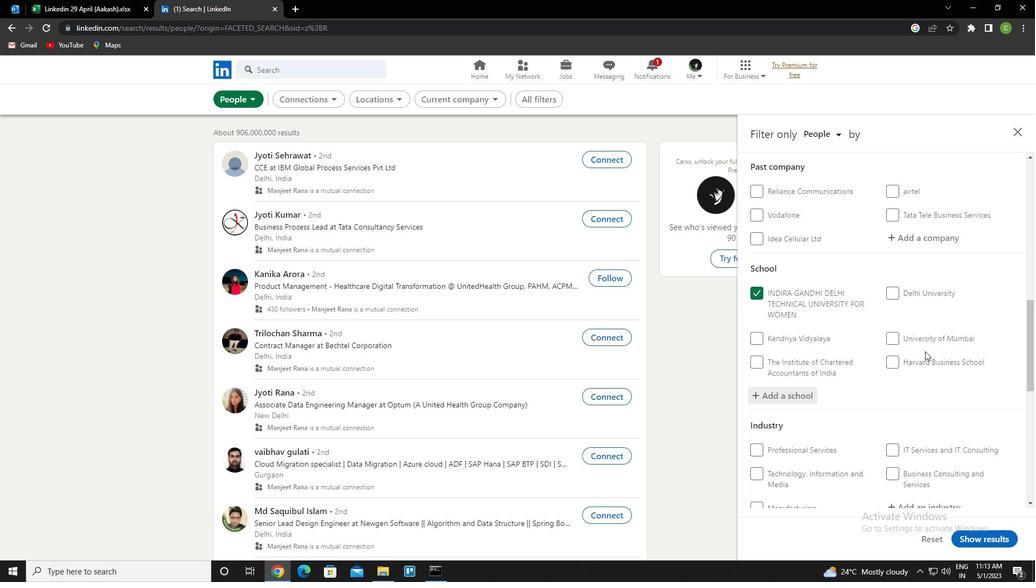 
Action: Mouse moved to (923, 353)
Screenshot: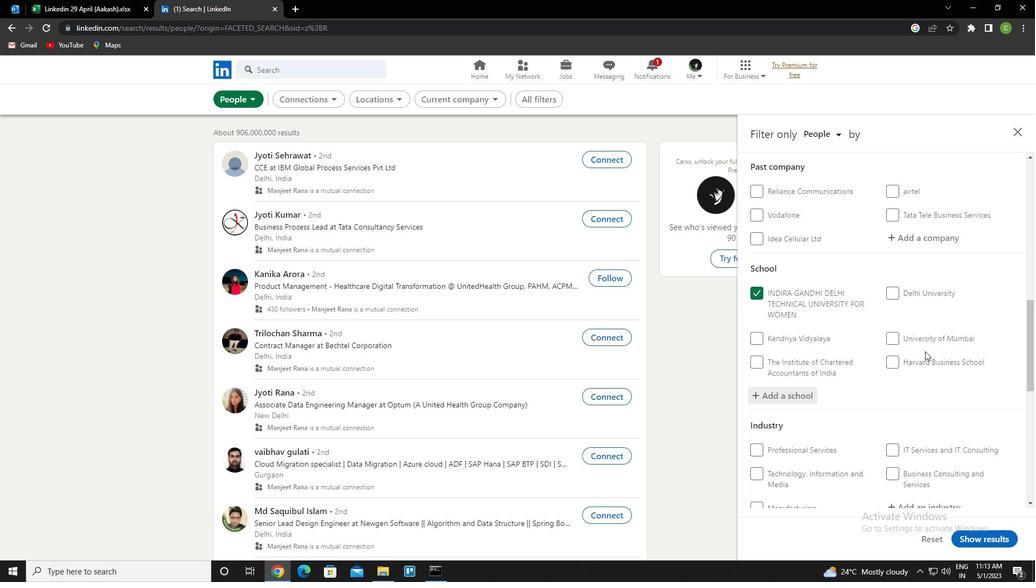 
Action: Mouse scrolled (923, 353) with delta (0, 0)
Screenshot: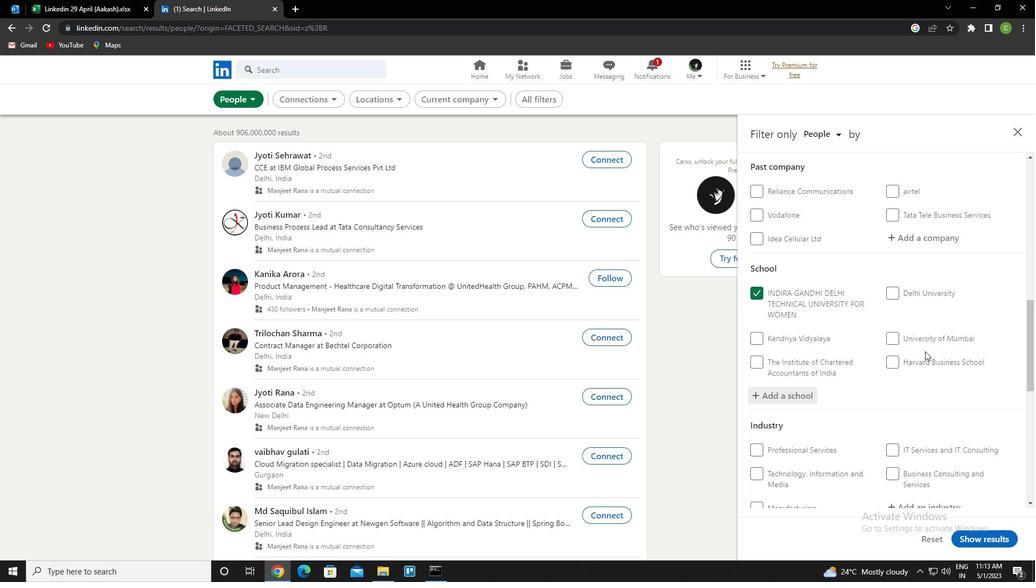 
Action: Mouse moved to (922, 354)
Screenshot: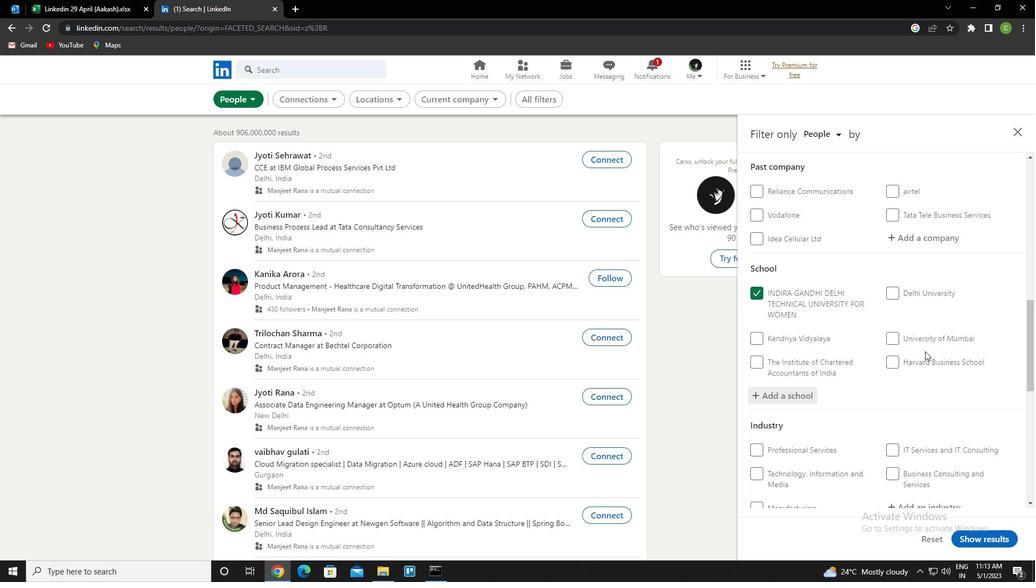 
Action: Mouse scrolled (922, 354) with delta (0, 0)
Screenshot: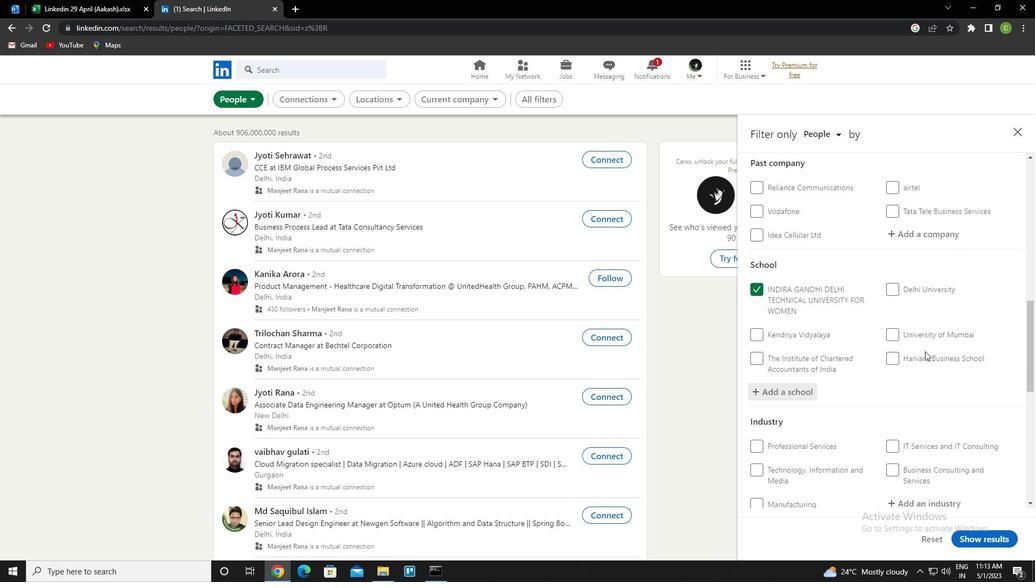 
Action: Mouse moved to (905, 350)
Screenshot: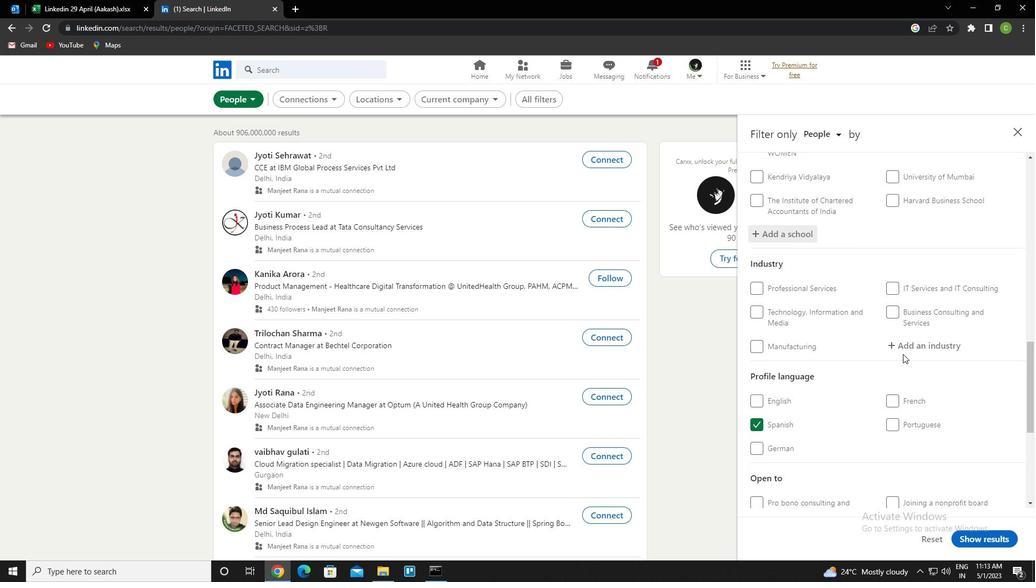 
Action: Mouse pressed left at (905, 350)
Screenshot: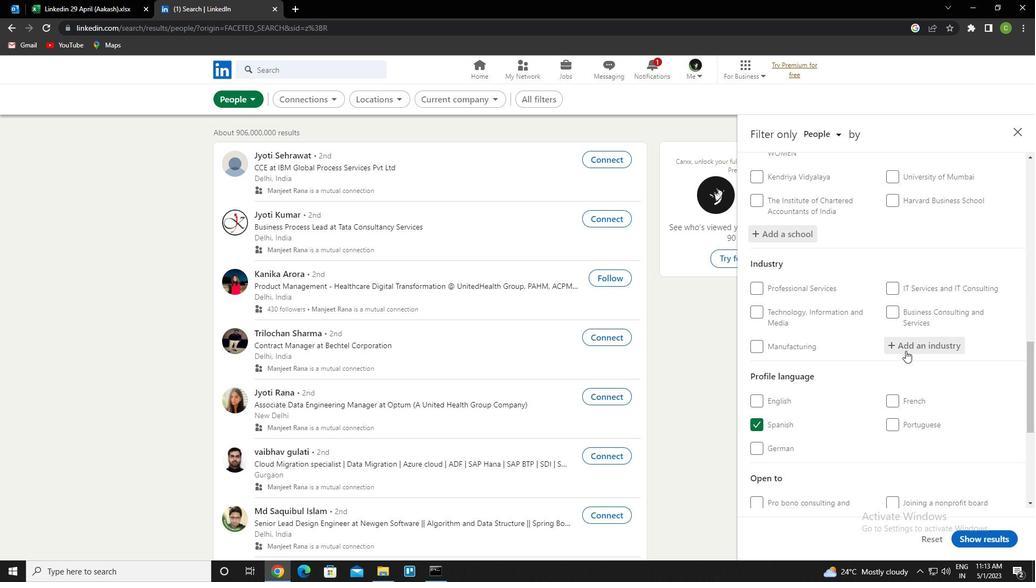 
Action: Key pressed s<Key.caps_lock>ecurti<Key.backspace><Key.backspace>ity<Key.down><Key.enter>
Screenshot: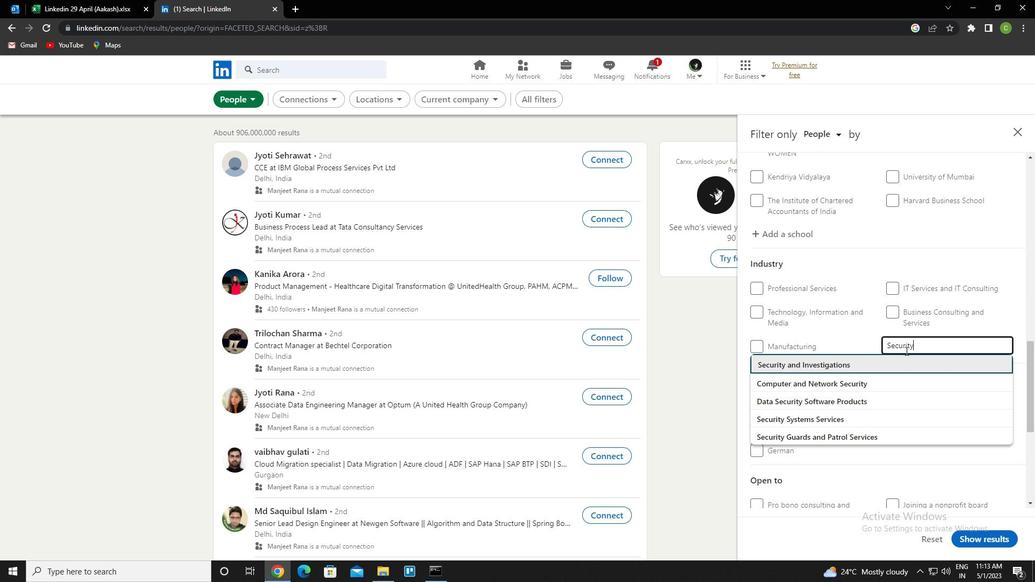 
Action: Mouse scrolled (905, 350) with delta (0, 0)
Screenshot: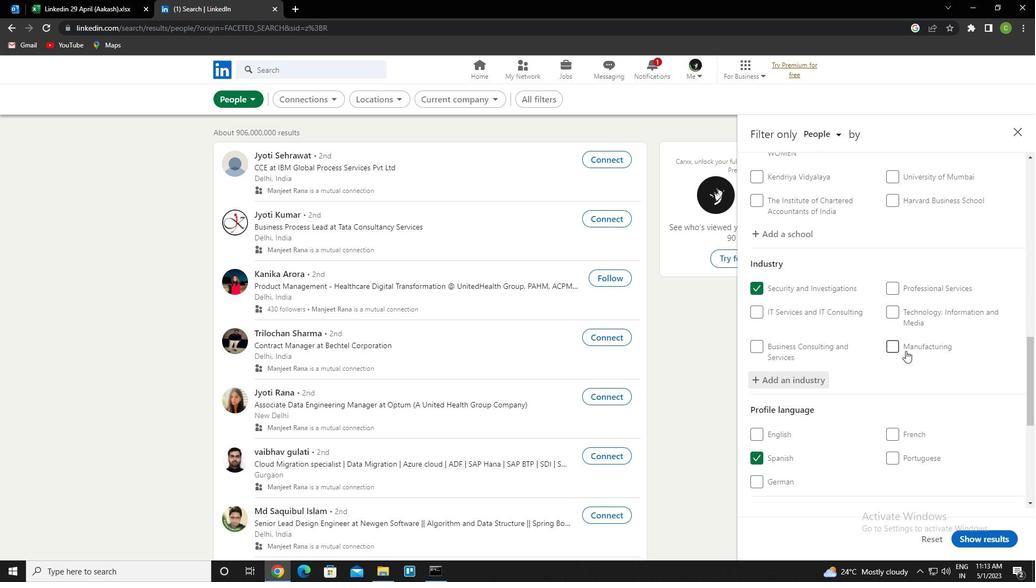 
Action: Mouse scrolled (905, 350) with delta (0, 0)
Screenshot: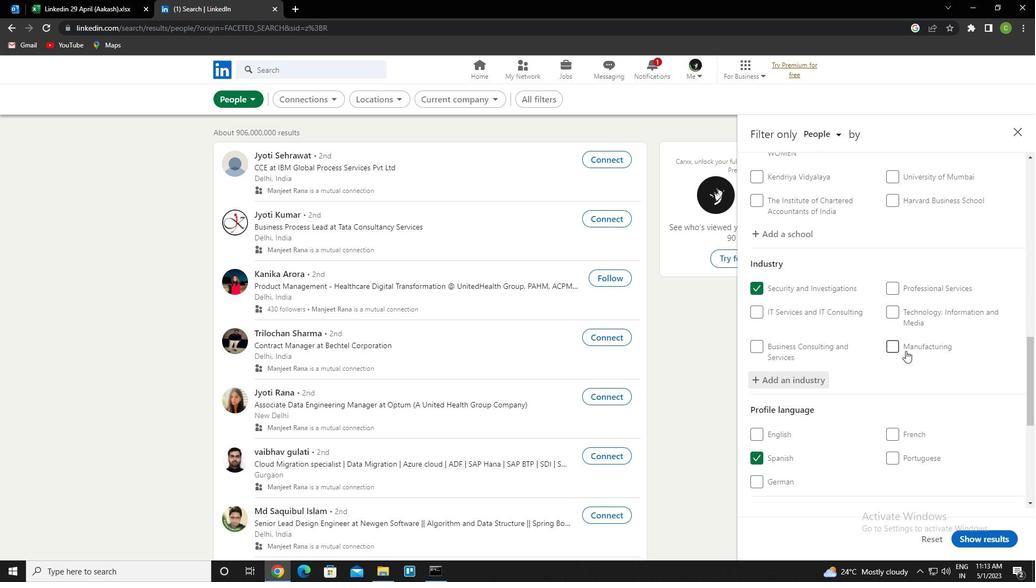 
Action: Mouse scrolled (905, 350) with delta (0, 0)
Screenshot: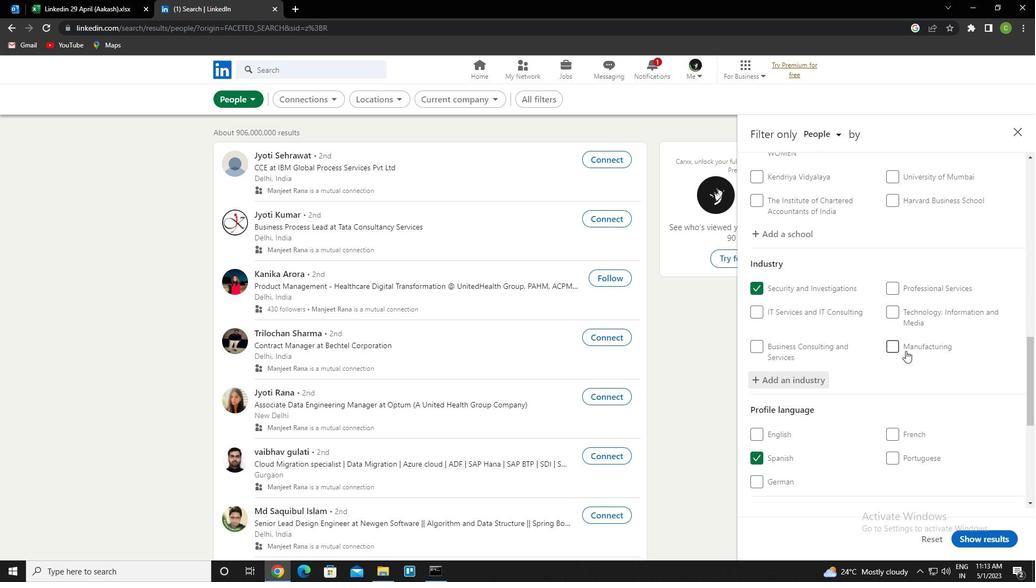 
Action: Mouse scrolled (905, 350) with delta (0, 0)
Screenshot: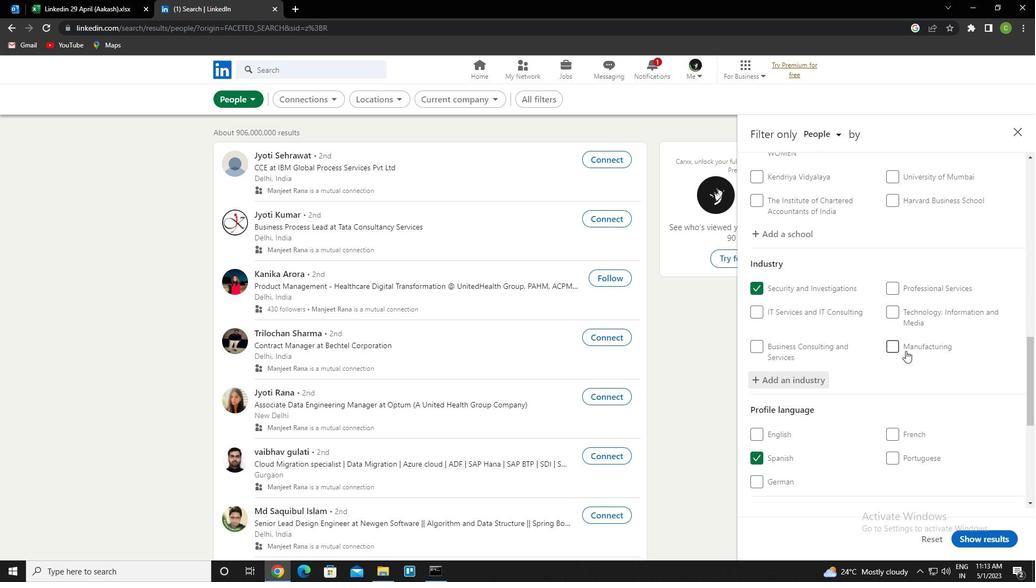 
Action: Mouse moved to (909, 382)
Screenshot: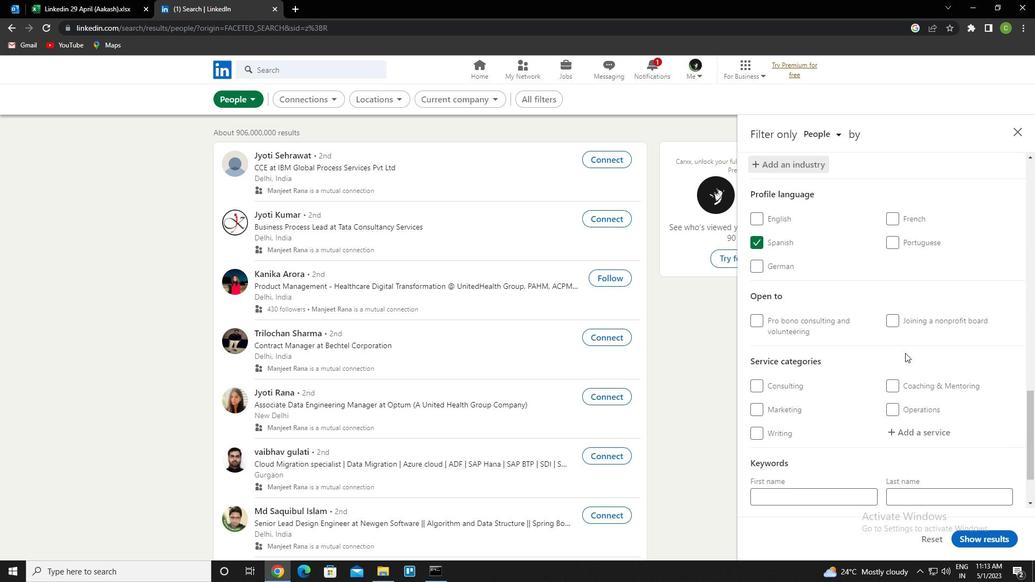 
Action: Mouse scrolled (909, 382) with delta (0, 0)
Screenshot: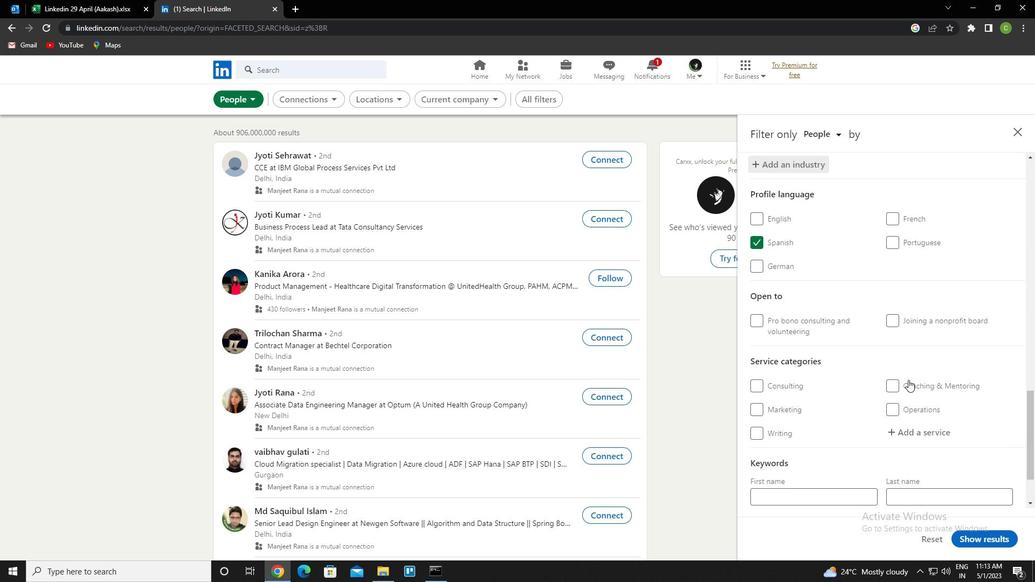 
Action: Mouse scrolled (909, 382) with delta (0, 0)
Screenshot: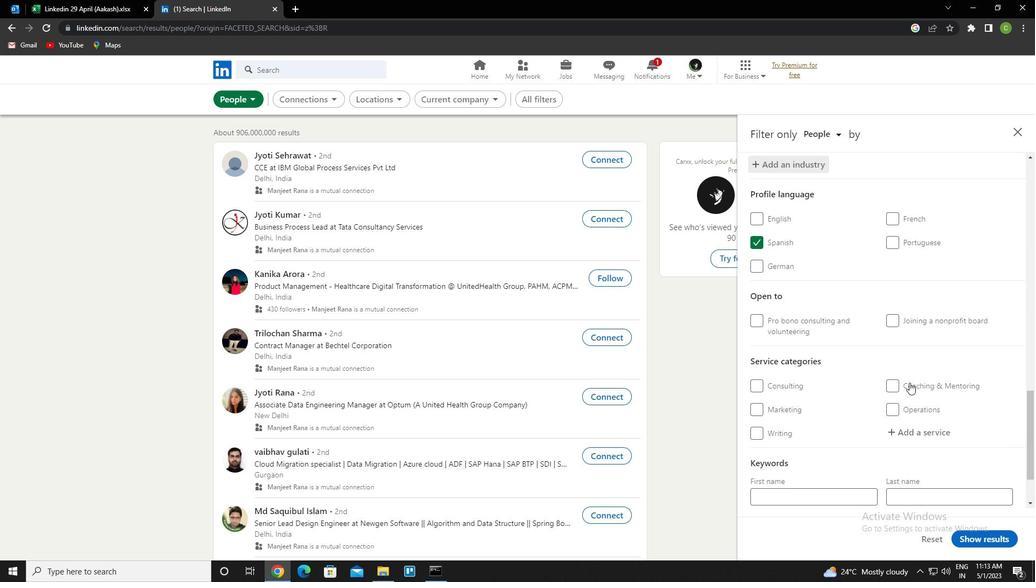 
Action: Mouse scrolled (909, 382) with delta (0, 0)
Screenshot: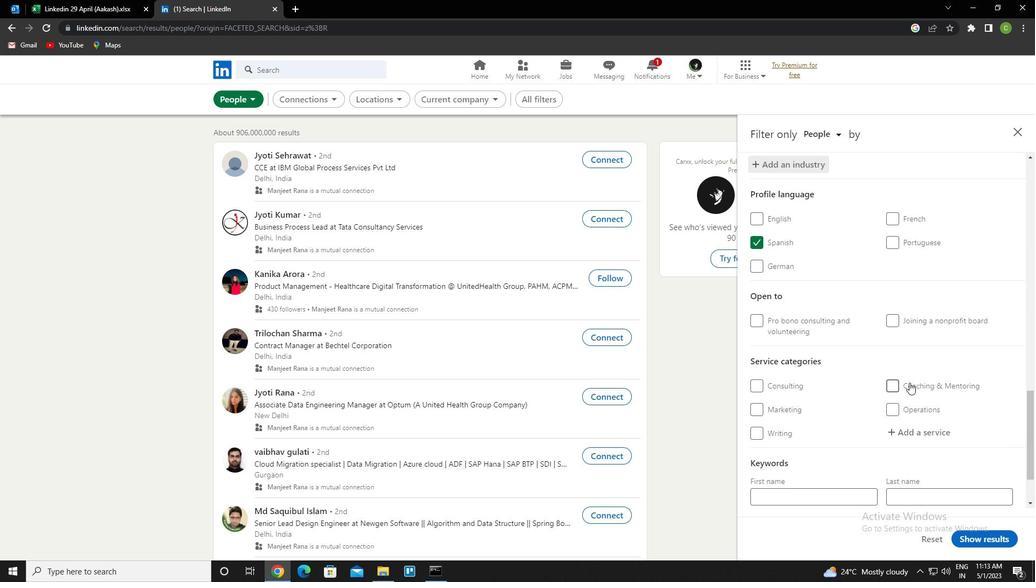 
Action: Mouse scrolled (909, 382) with delta (0, 0)
Screenshot: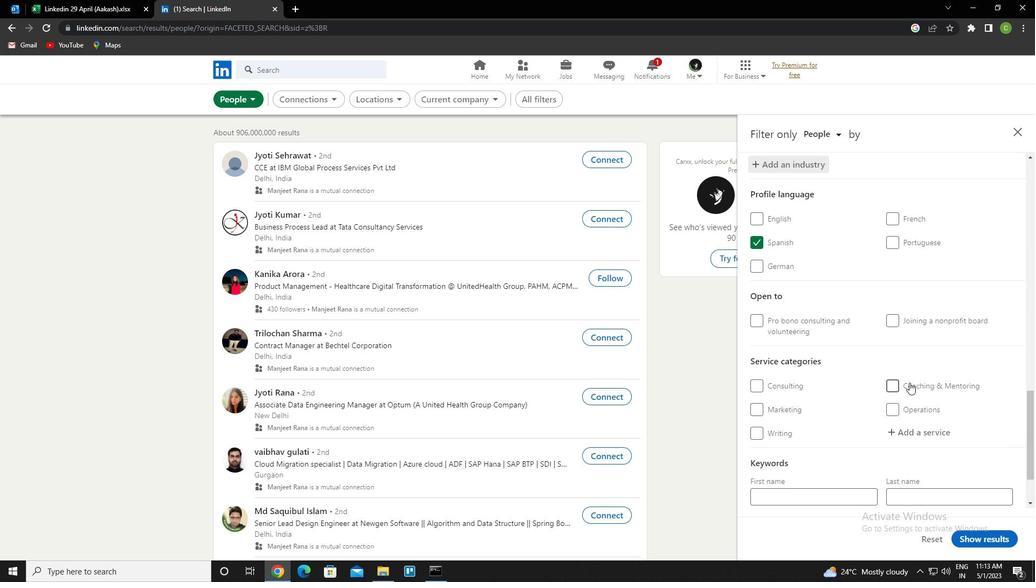 
Action: Mouse moved to (922, 359)
Screenshot: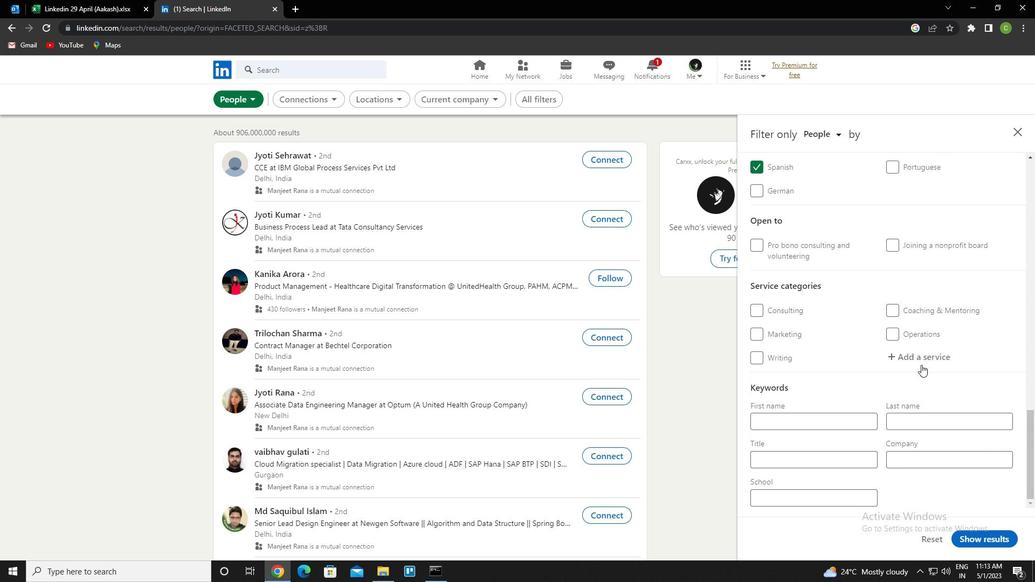 
Action: Mouse pressed left at (922, 359)
Screenshot: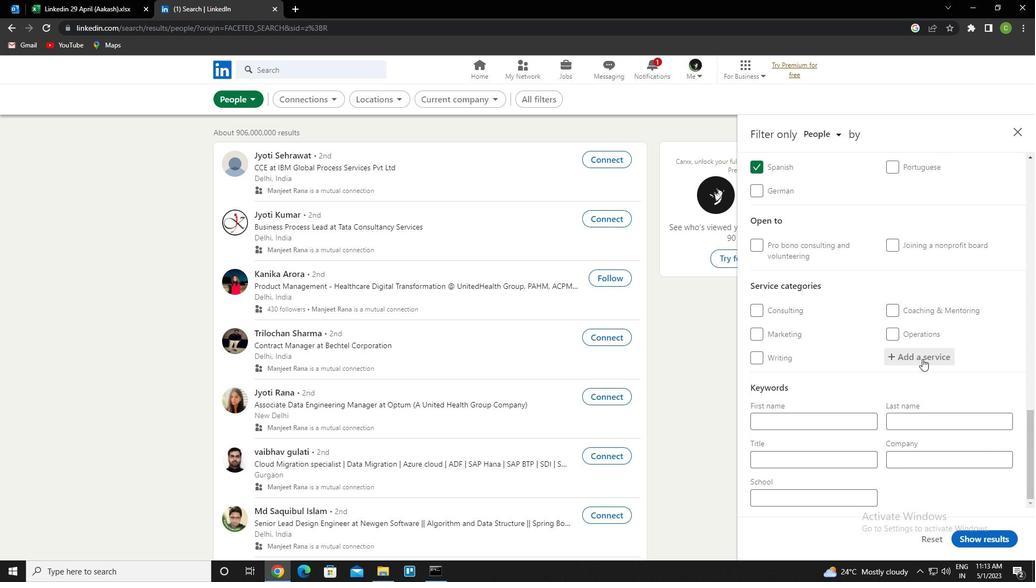 
Action: Key pressed <Key.caps_lock>r<Key.caps_lock>Etr<Key.backspace>irement<Key.down><Key.enter>
Screenshot: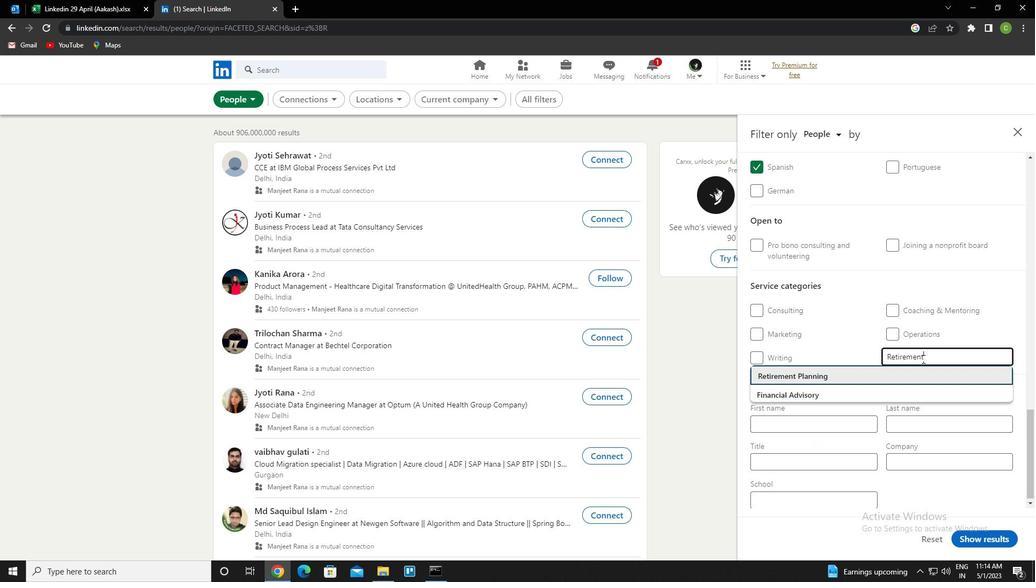 
Action: Mouse scrolled (922, 358) with delta (0, 0)
Screenshot: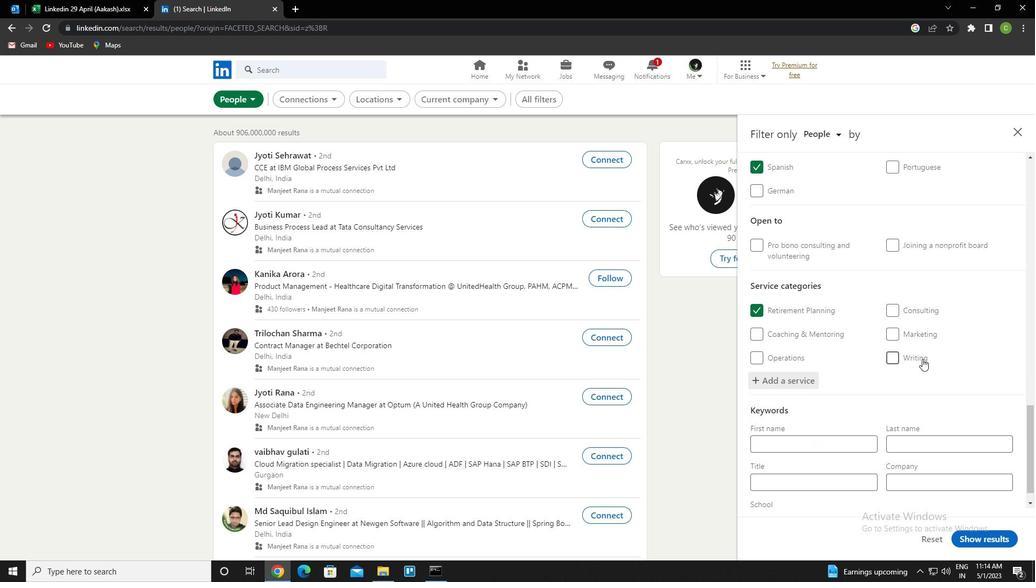 
Action: Mouse scrolled (922, 358) with delta (0, 0)
Screenshot: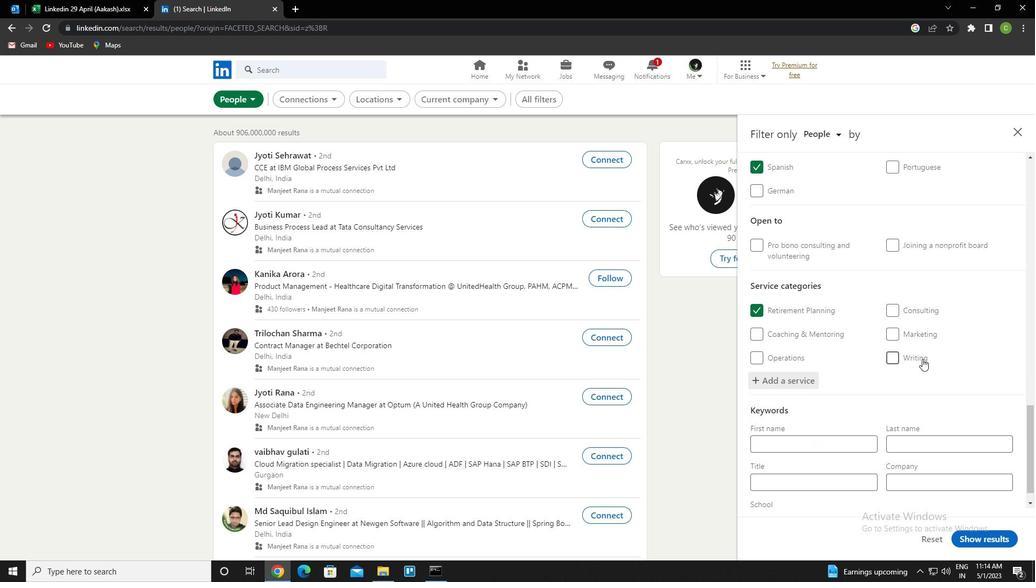 
Action: Mouse scrolled (922, 358) with delta (0, 0)
Screenshot: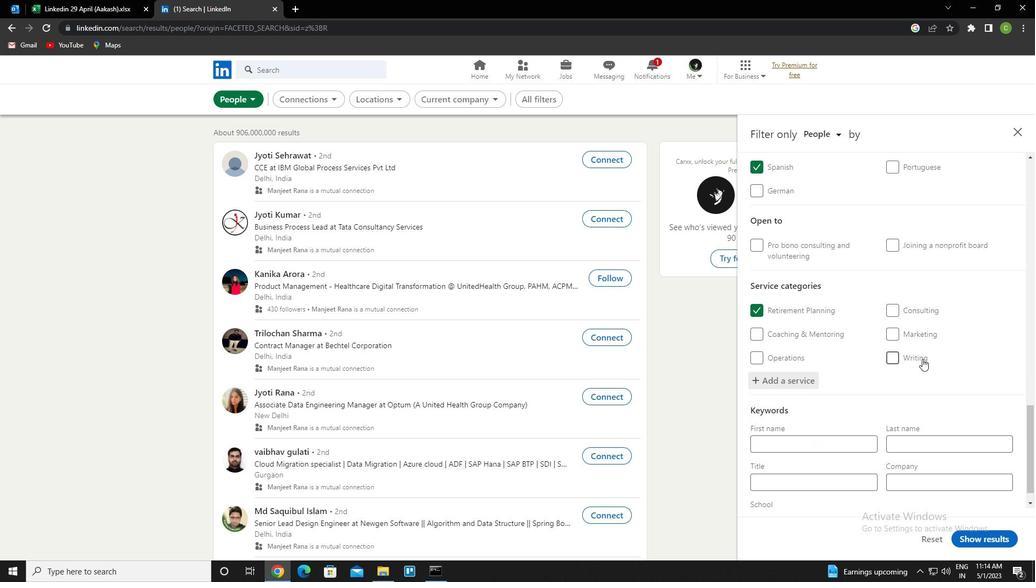 
Action: Mouse scrolled (922, 358) with delta (0, 0)
Screenshot: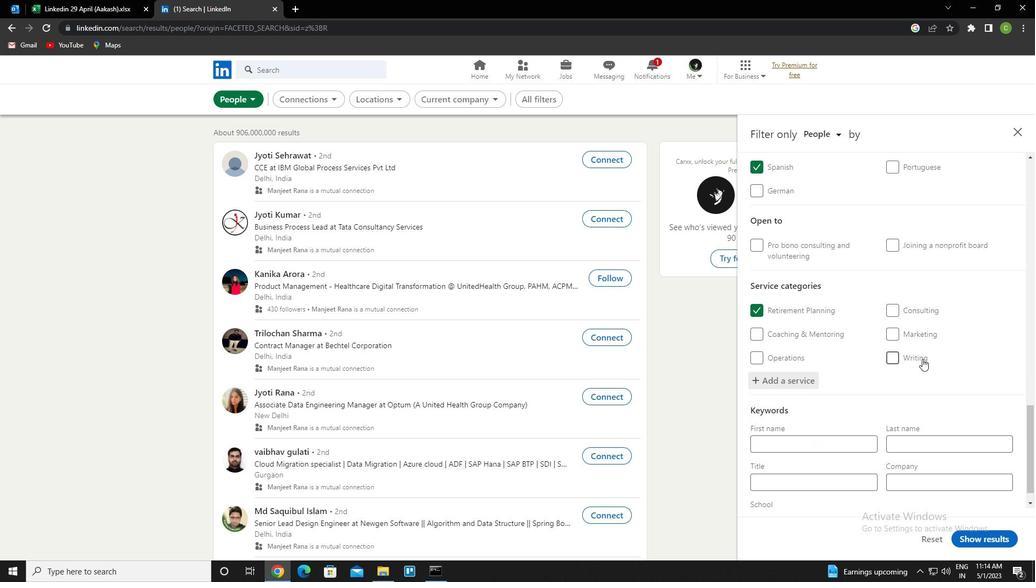 
Action: Mouse scrolled (922, 358) with delta (0, 0)
Screenshot: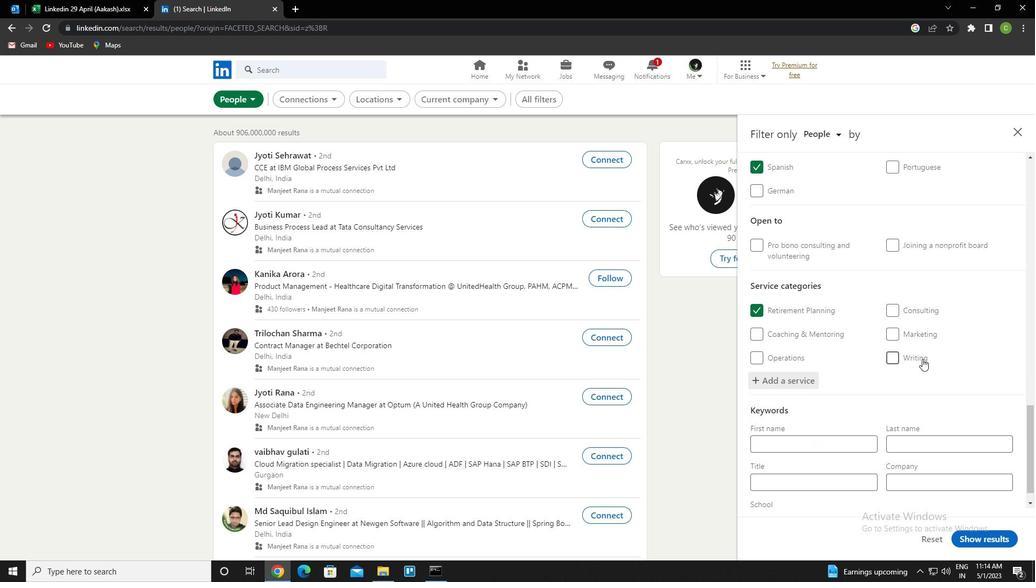 
Action: Mouse scrolled (922, 358) with delta (0, 0)
Screenshot: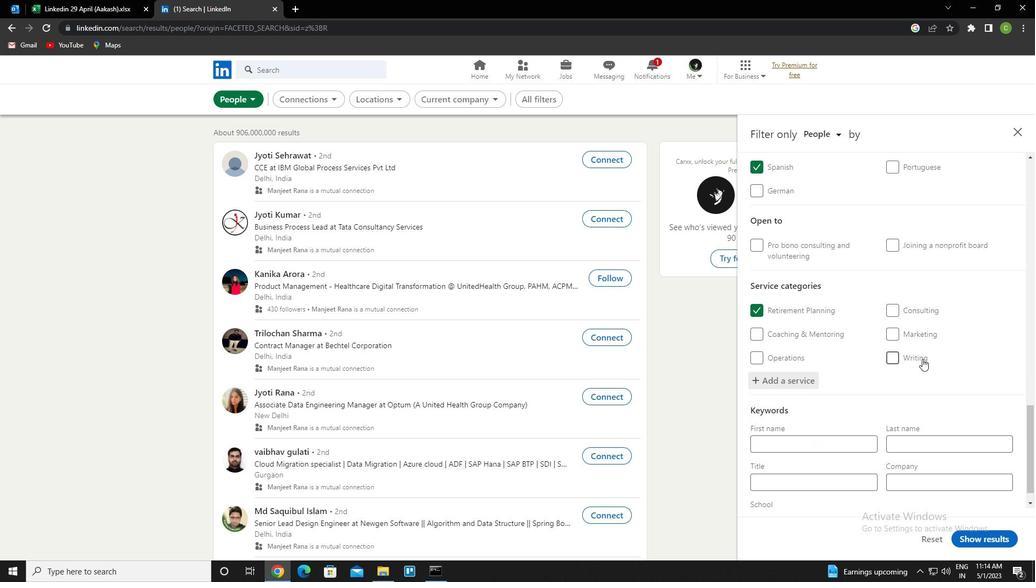 
Action: Mouse scrolled (922, 358) with delta (0, 0)
Screenshot: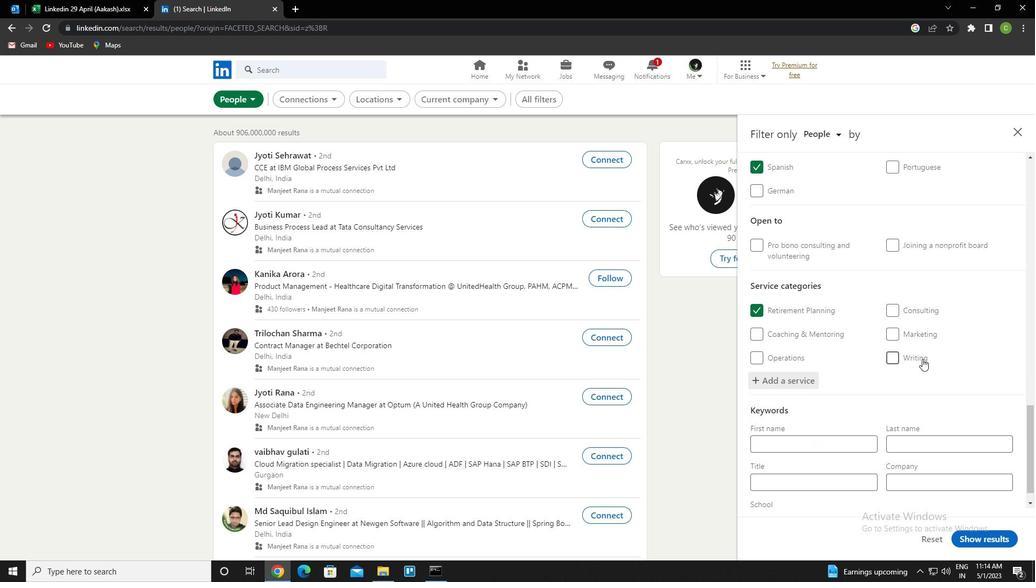 
Action: Mouse scrolled (922, 358) with delta (0, 0)
Screenshot: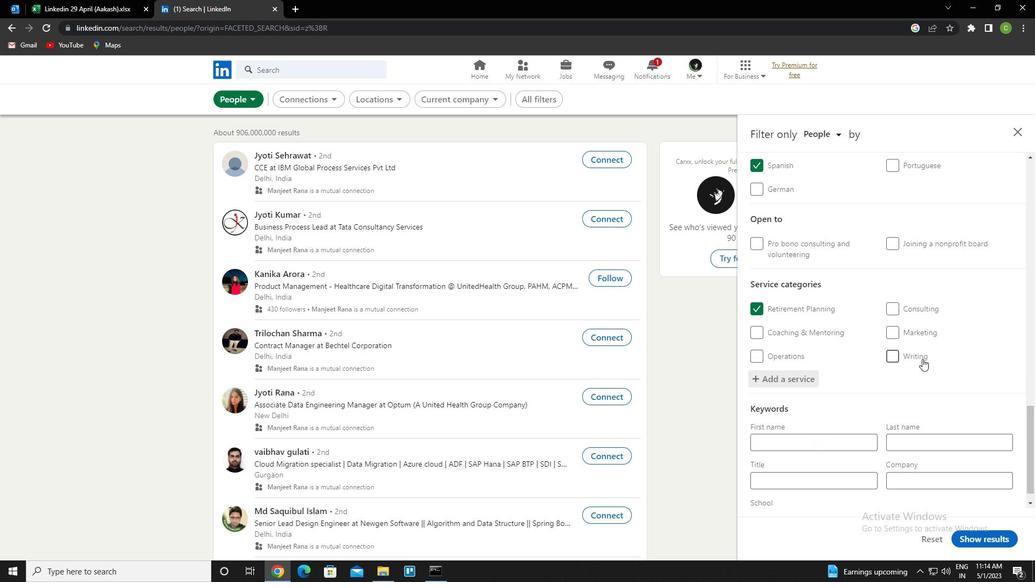 
Action: Mouse moved to (813, 456)
Screenshot: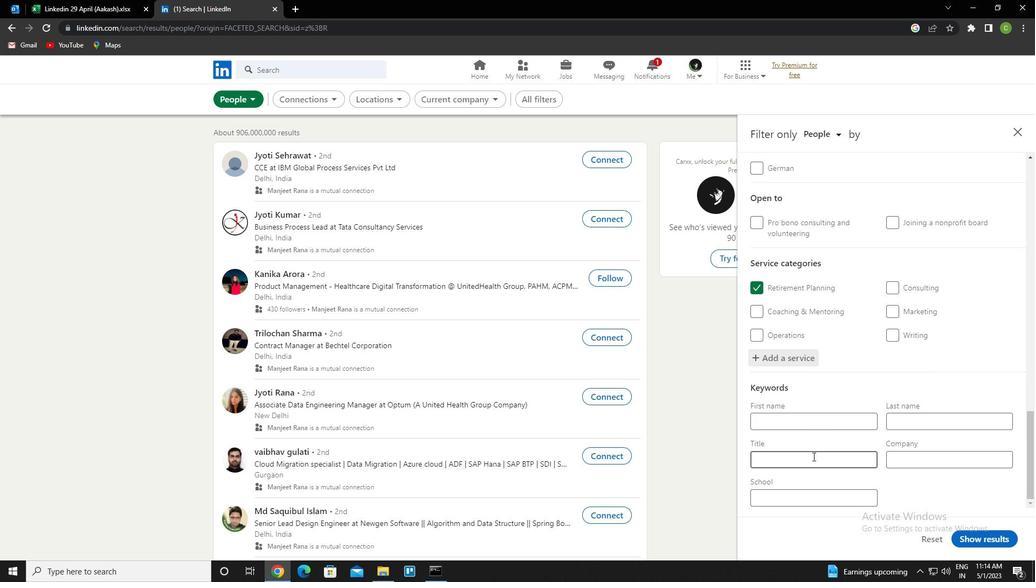 
Action: Mouse pressed left at (813, 456)
Screenshot: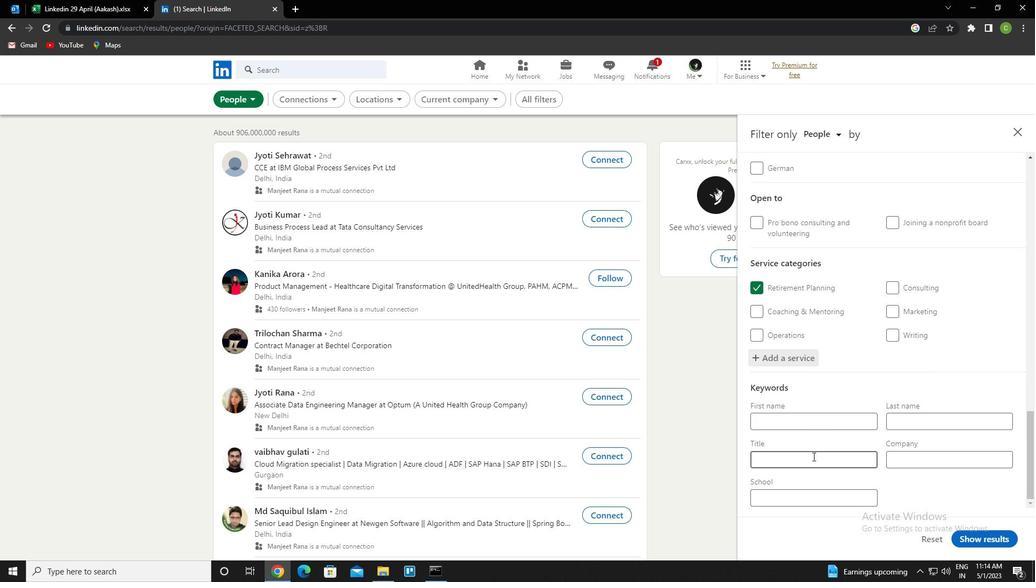 
Action: Key pressed <Key.caps_lock>p<Key.caps_lock>hysicia<Key.backspace>st
Screenshot: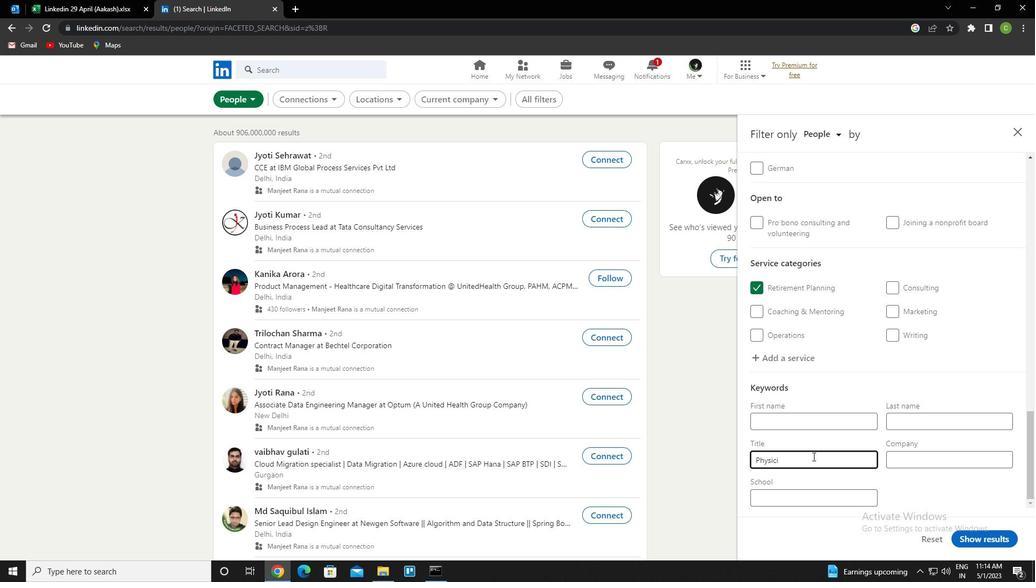 
Action: Mouse moved to (980, 534)
Screenshot: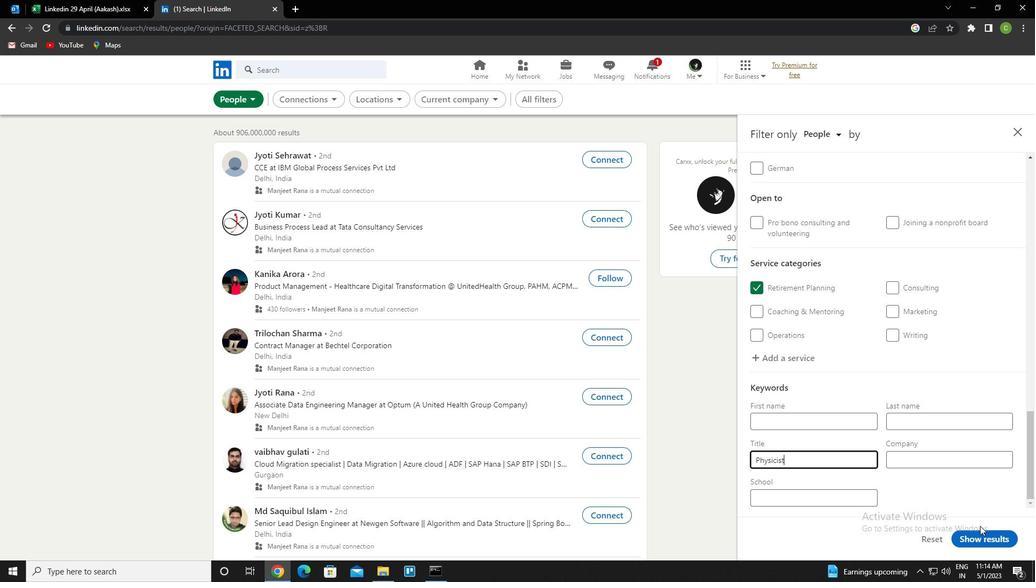 
Action: Mouse pressed left at (980, 534)
Screenshot: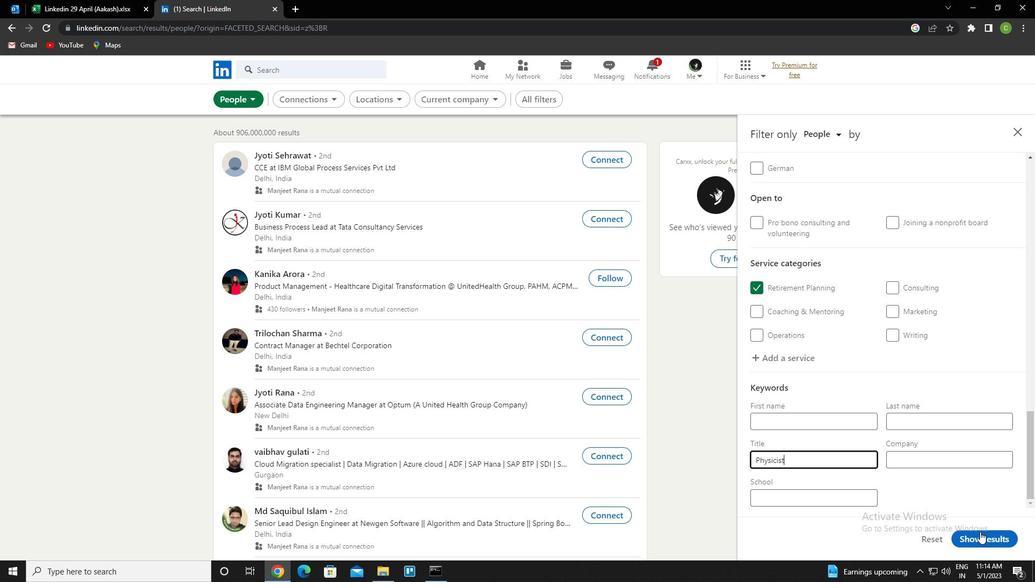
Action: Mouse moved to (713, 444)
Screenshot: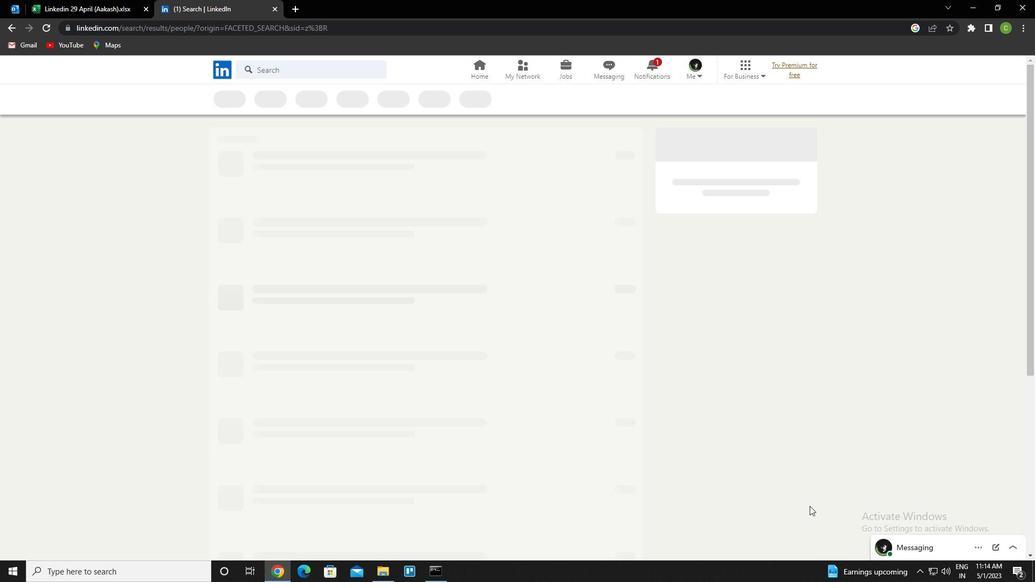 
